 Task: Develop a Python program to check if a string contains only uppercase letters.
Action: Mouse pressed left at (625, 381)
Screenshot: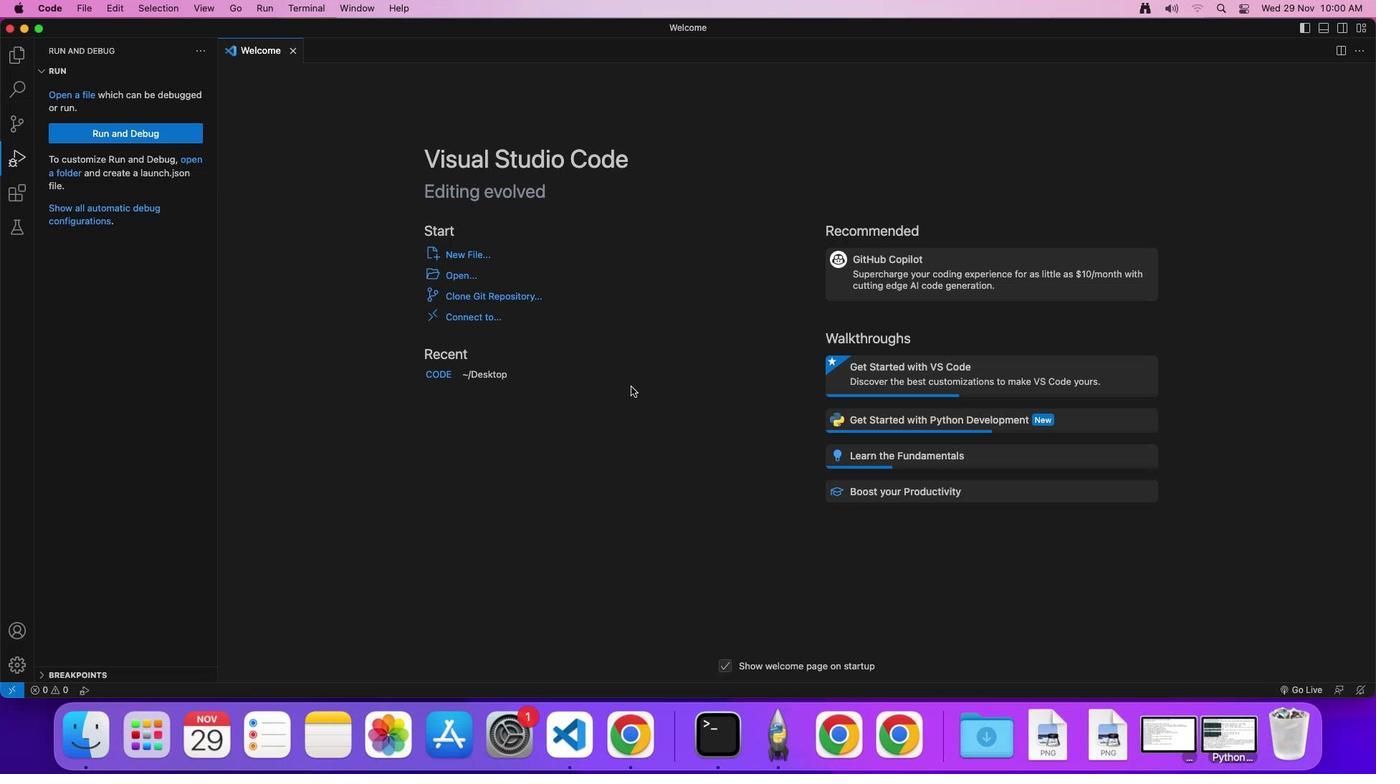 
Action: Mouse moved to (456, 248)
Screenshot: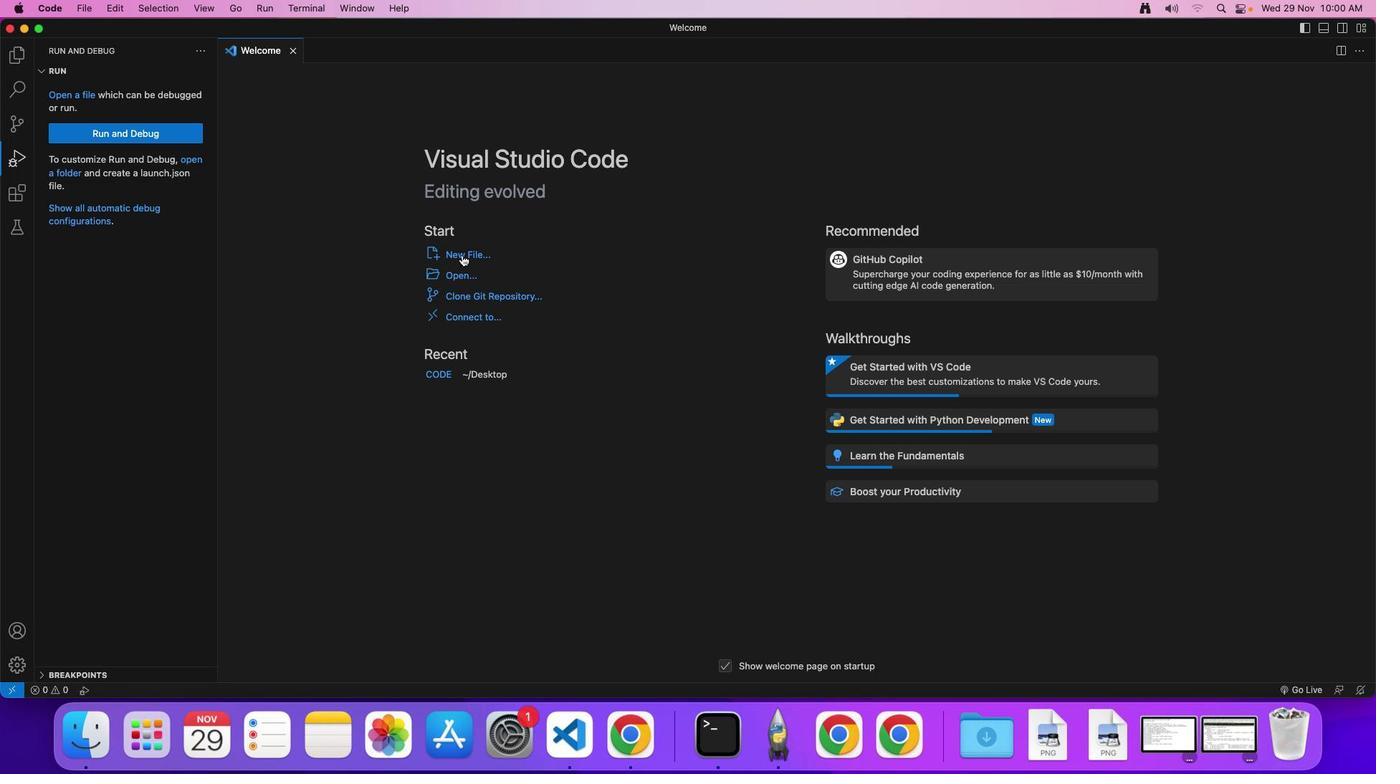 
Action: Mouse pressed left at (456, 248)
Screenshot: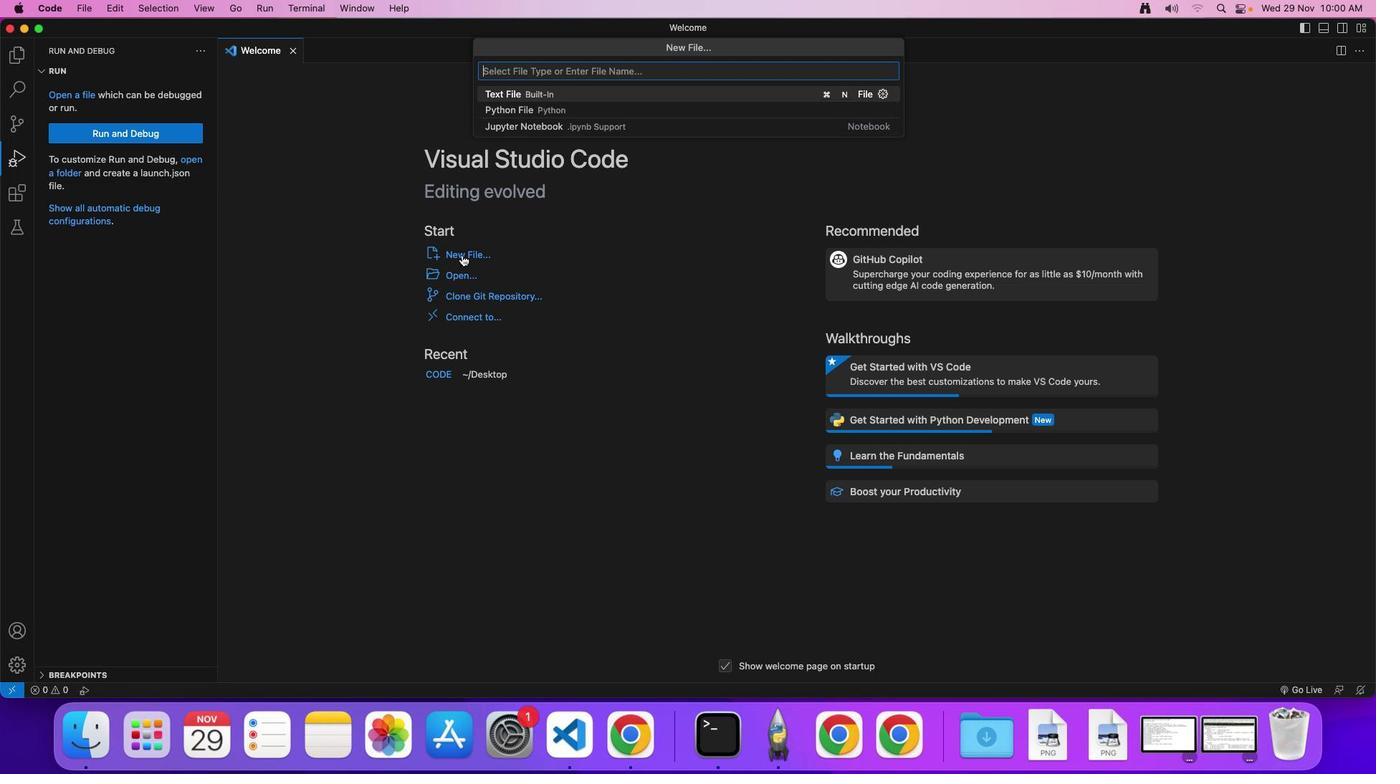 
Action: Mouse moved to (637, 220)
Screenshot: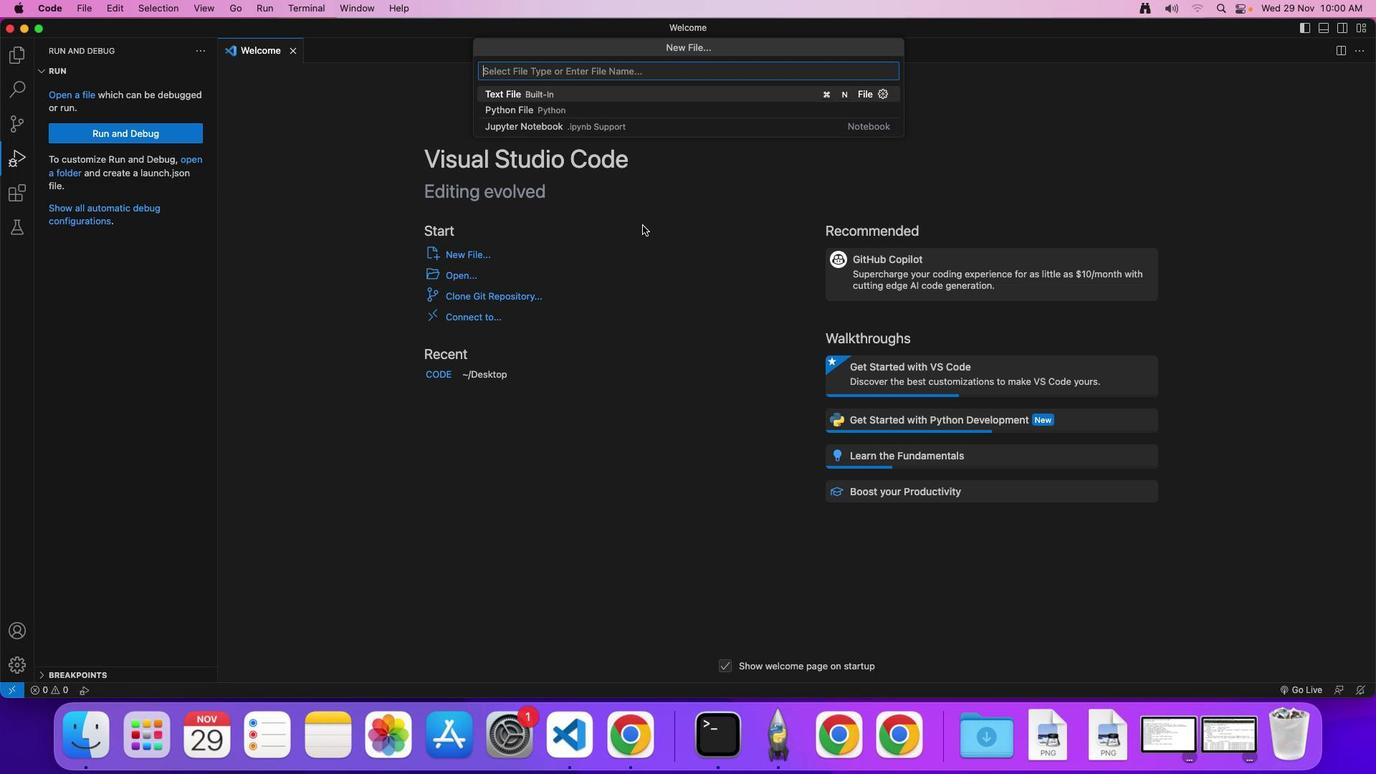 
Action: Key pressed Key.caps_lock'u''p''p''e''r''s'Key.backspace'c''a''s''e''.''p''y'Key.enter
Screenshot: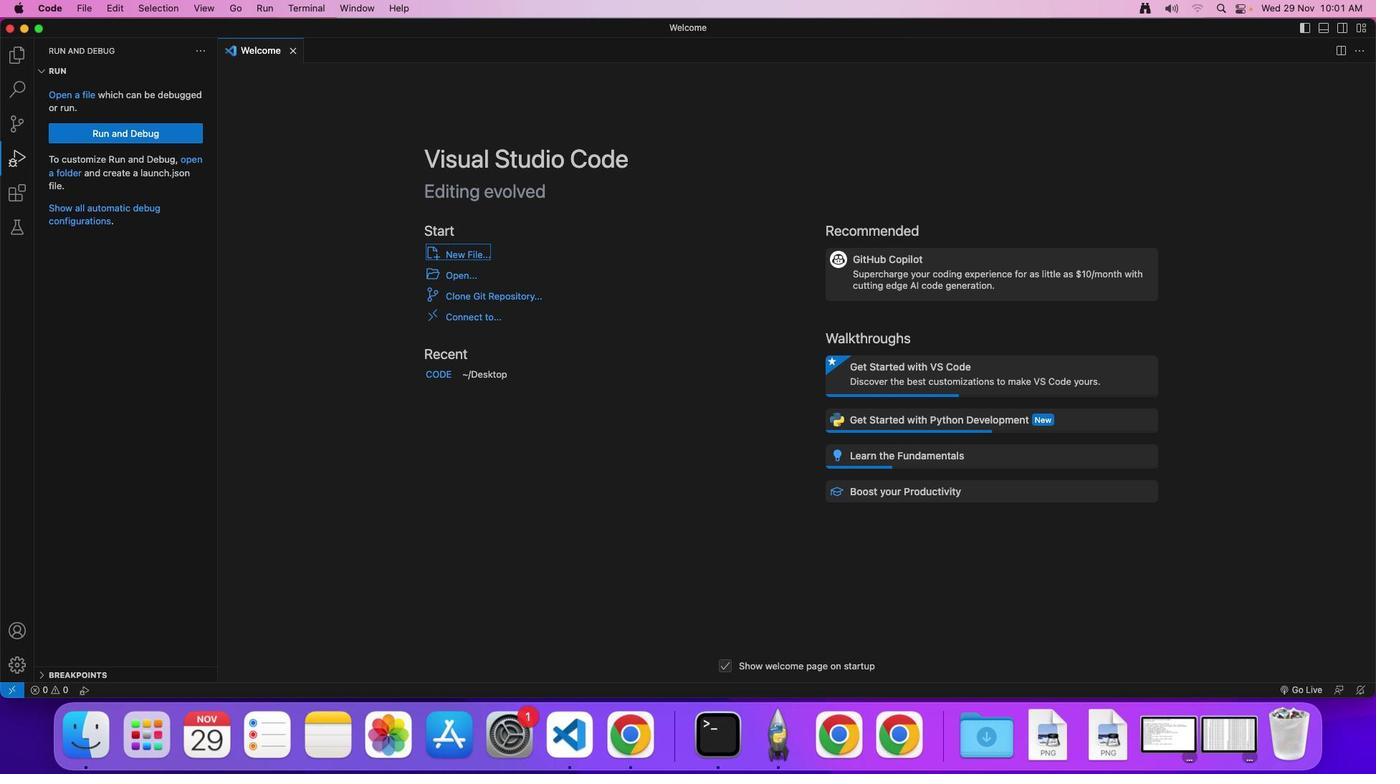 
Action: Mouse moved to (759, 394)
Screenshot: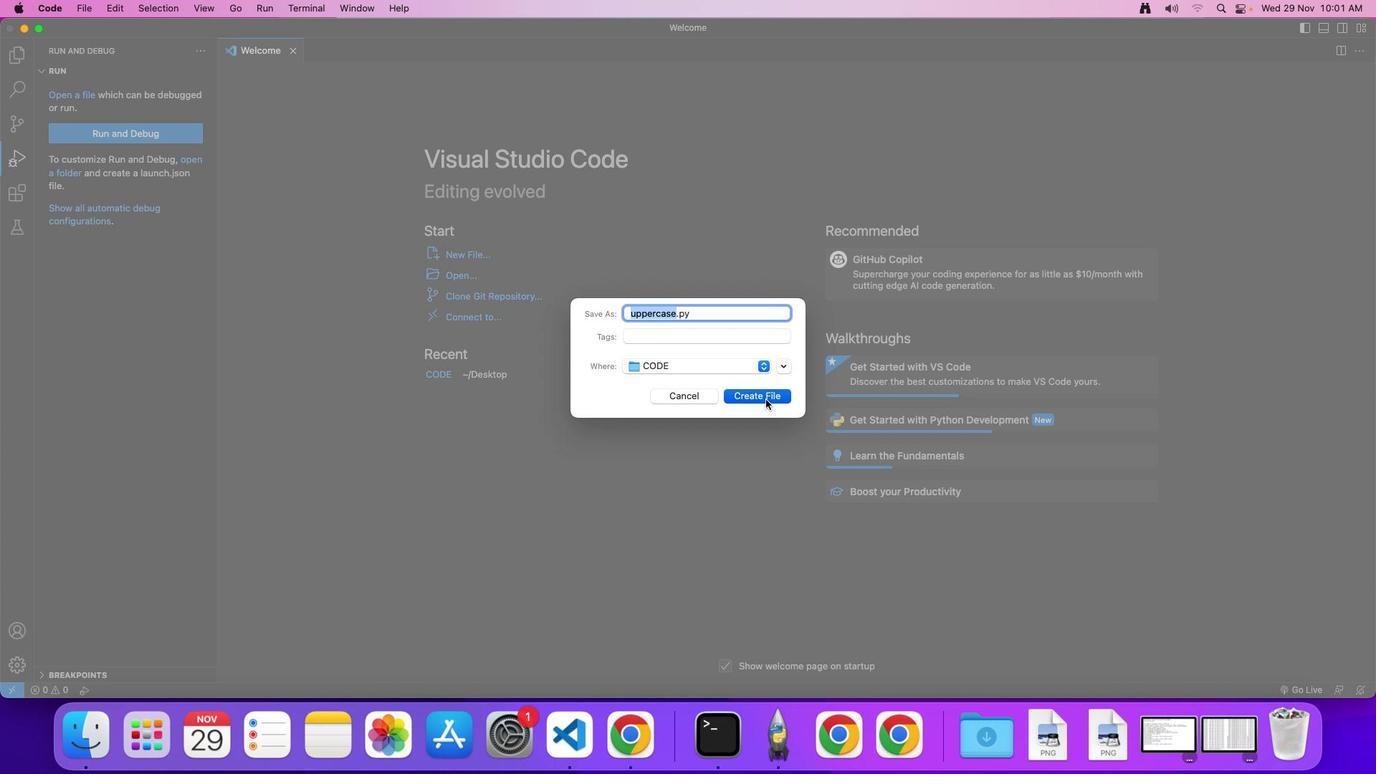 
Action: Mouse pressed left at (759, 394)
Screenshot: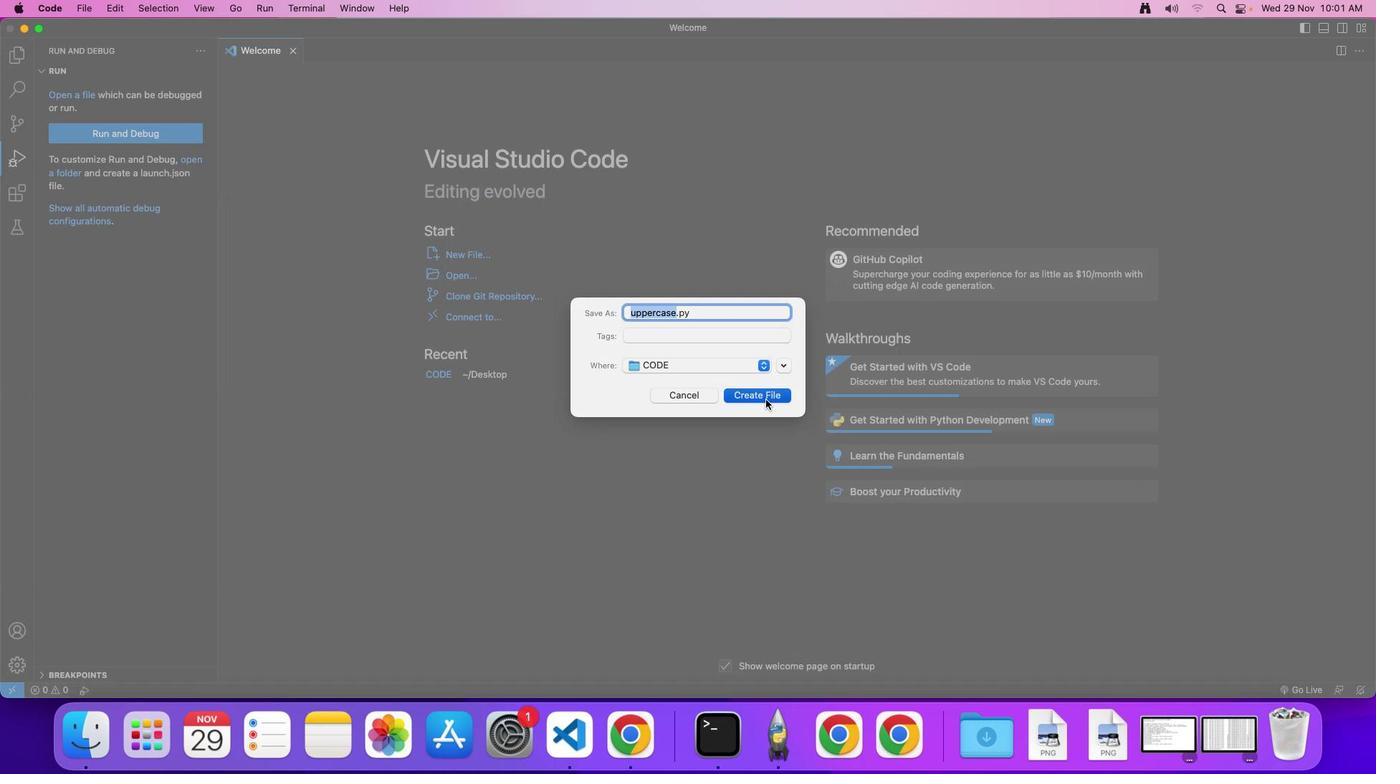 
Action: Mouse moved to (422, 266)
Screenshot: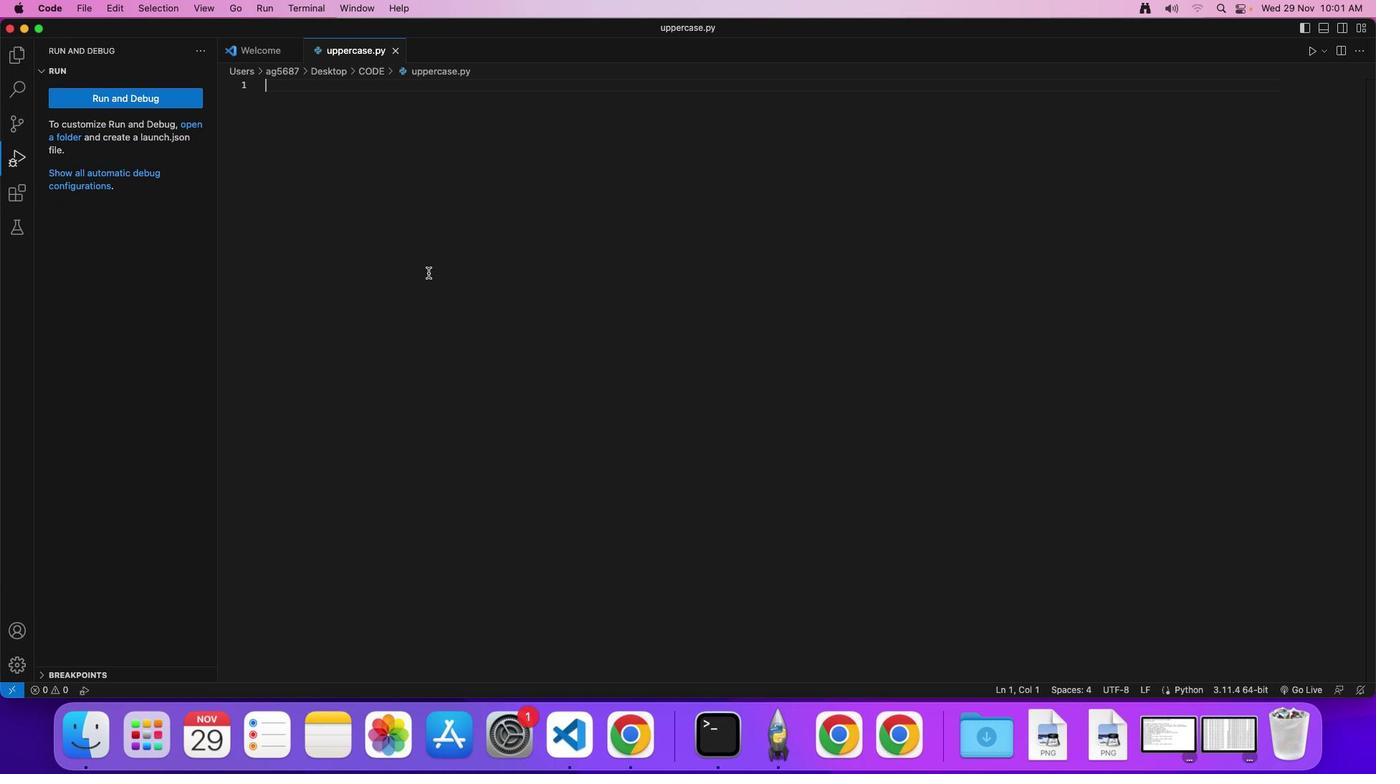 
Action: Mouse pressed left at (422, 266)
Screenshot: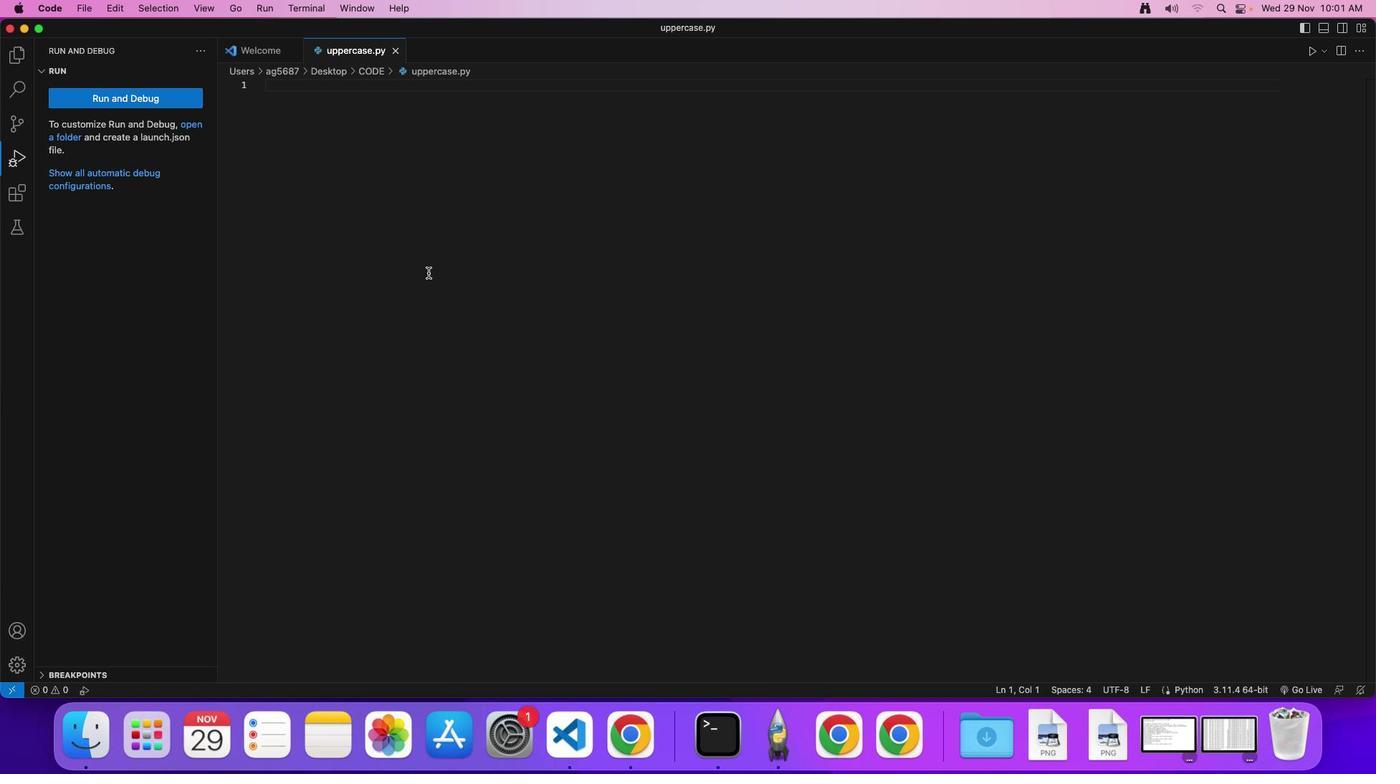 
Action: Mouse moved to (430, 264)
Screenshot: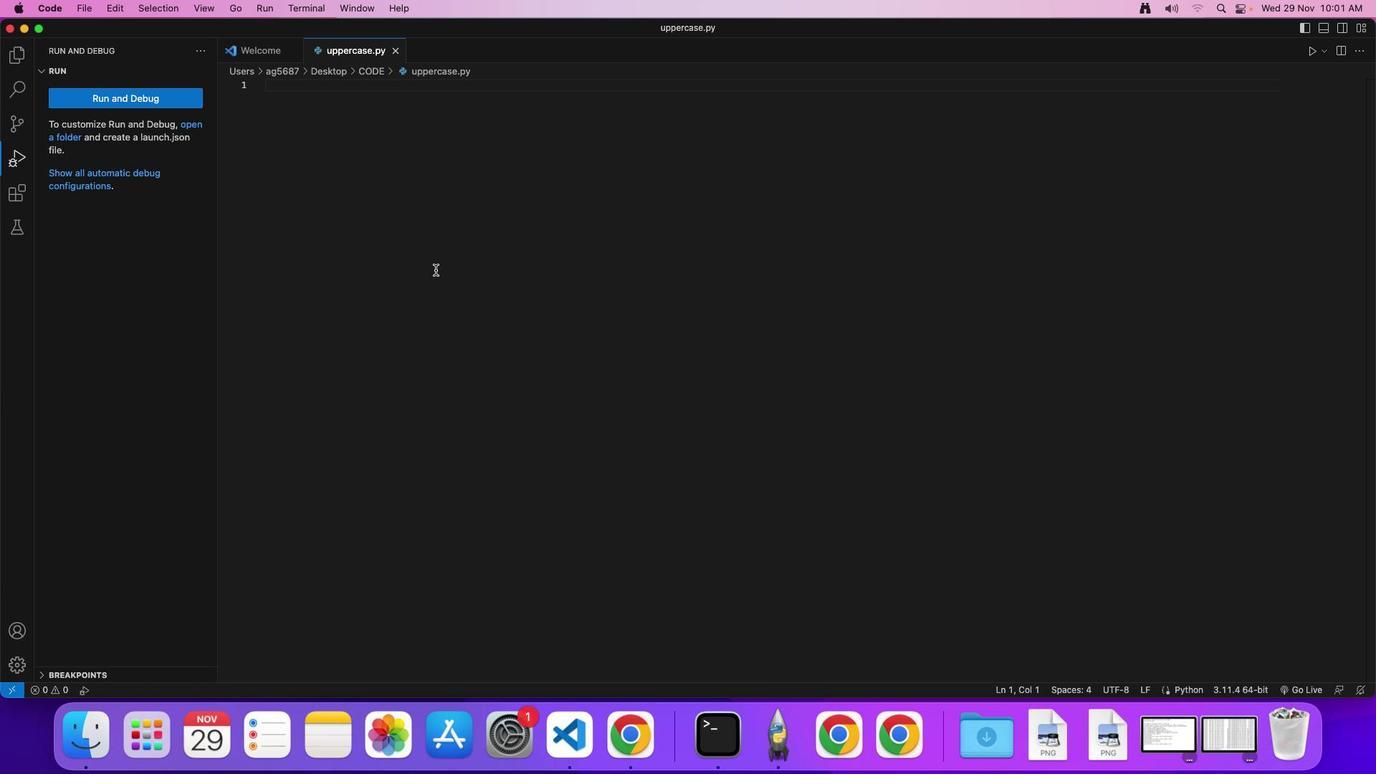 
Action: Key pressed 'd''e''f'Key.space'i''s'Key.shift_r'_''u''p''p''e''r''c''a''s''e'Key.shift_r'_''s''t''r''i''n''g'Key.shift_r'(''i''n''p''u''t'Key.shift_r'_''s''t''r''i''n''g'Key.rightKey.shift_r':'Key.enter'r''e''t''u''r''n'Key.space'i''n''p''u''t'Key.shift_r'_''s''t''r''i''n''g''.''i''s''u''p''p''e''r'Key.shift_r'('Key.rightKey.enter'u''s''e''r'Key.shift_rKey.shift_r'_''i''n''p''u''t'Key.space'='Key.space'i''n''p''u''t'Key.shift_r'('Key.shift_r'"'Key.shift'E''n''t''e''r'Key.space'a'Key.space's''t''r''i''n''g'Key.shift_r':'Key.spaceKey.rightKey.rightKey.enter'i''f'Key.space'i''s'Key.shift_r'_''u''p''p''e''r''c''a''s''e'Key.shift_r'_''s''t''r''i''n''g'Key.shift_r'(''u''s''e''r'Key.shift_r'_''i''n''p''u''t'Key.rightKey.shift_r':'Key.enter'p''r''i''n''t'Key.shift_r'('Key.shift_r'"'Key.shift'T''h''e'Key.space's''t''r''i''n''g'Key.space'c''o''n''t''a''i''n''s'Key.space'o''n''l''y'Key.space'u''p''p''e''r''c''a''s''e'Key.space'l''e''t''t''e''r''s''.'Key.rightKey.rightKey.enterKey.leftKey.leftKey.leftKey.left'e''l''s''e'Key.shift_r':'Key.enter'p''r''i''n''t'Key.shift_r'('Key.shift_r'"'Key.shift'T''h''e'Key.space's''t''r''i''n''g'Key.space'd''o''s'Key.backspace'e''s'Key.space'n''o''t'Key.space'c''o''n''t''a''i''n'Key.space'o''n''l''y'Key.space'u''p''p''e''r''c''a''s''e'Key.space'l''e''t''t''e''r''s''.'Key.cmd's'
Screenshot: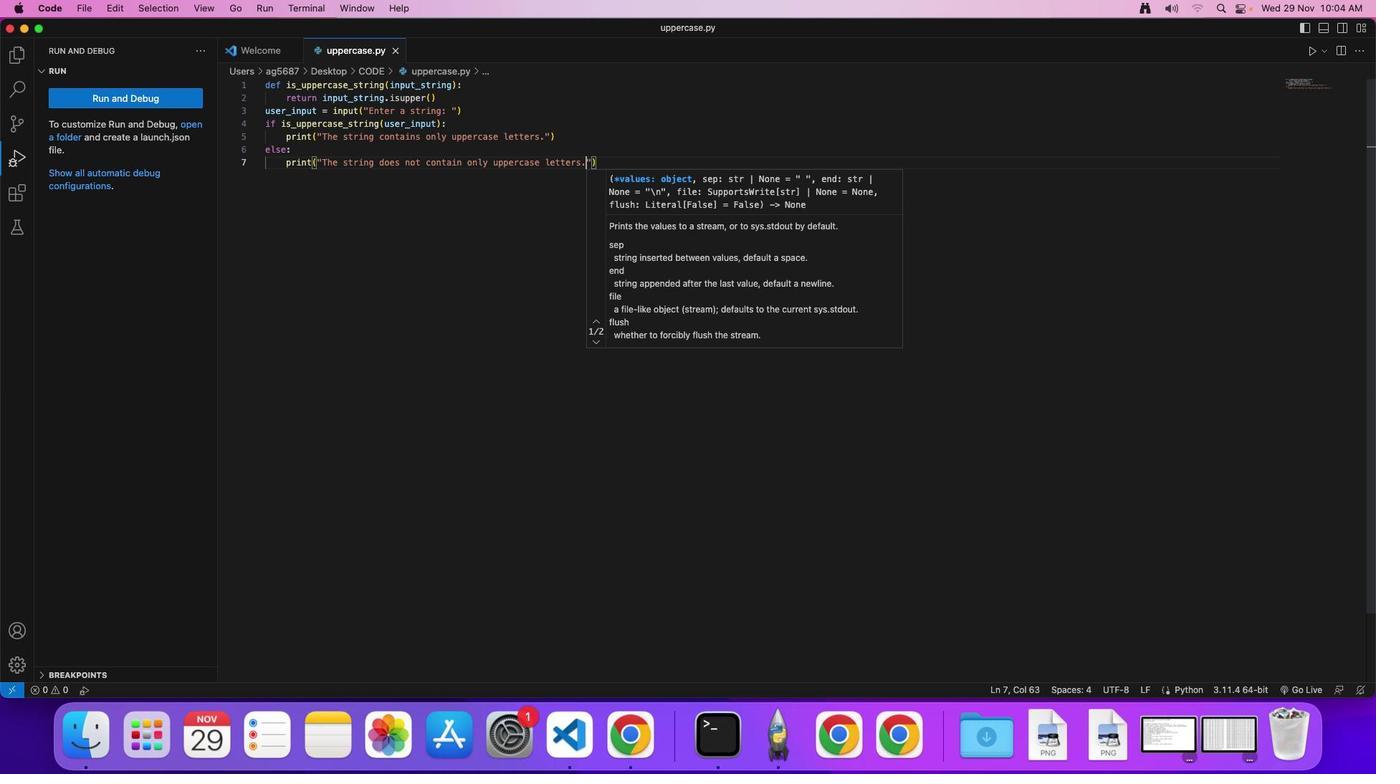 
Action: Mouse moved to (412, 273)
Screenshot: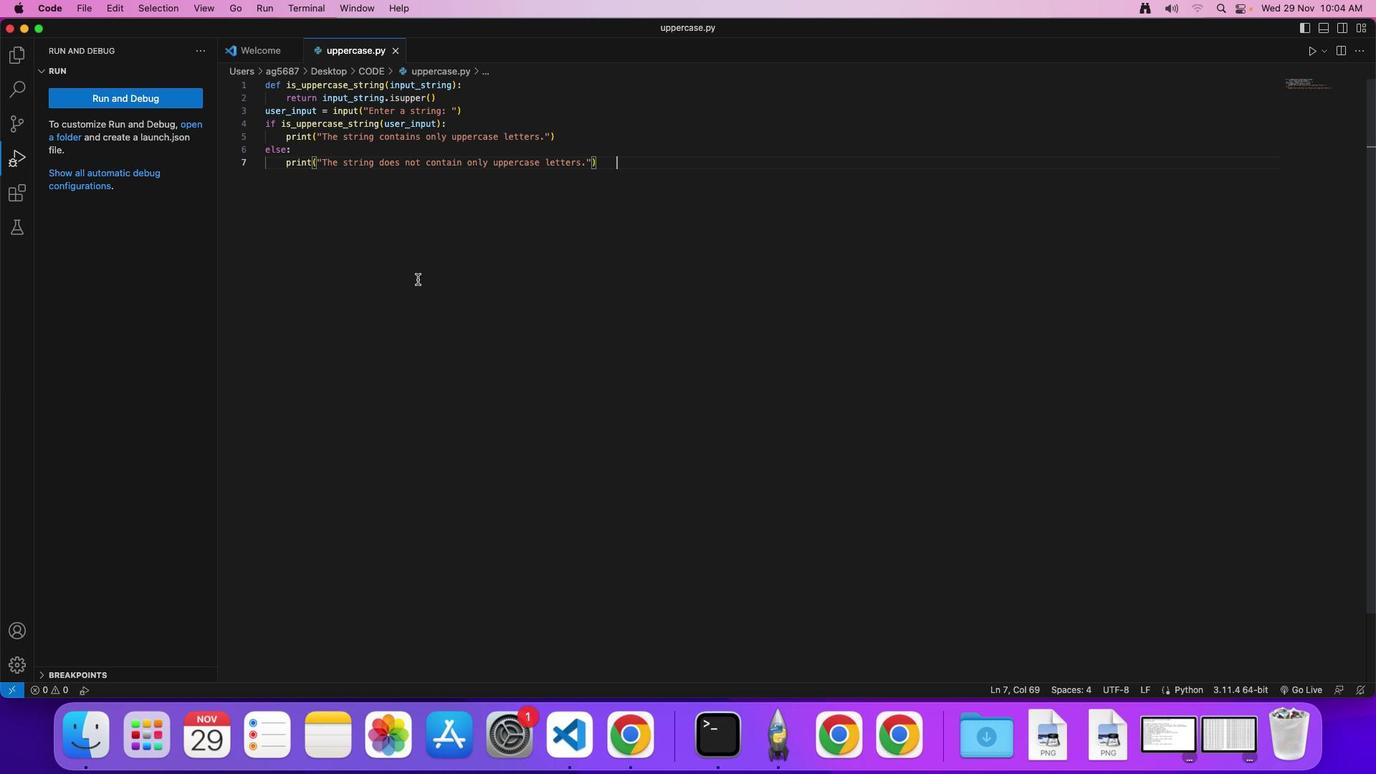 
Action: Mouse pressed left at (412, 273)
Screenshot: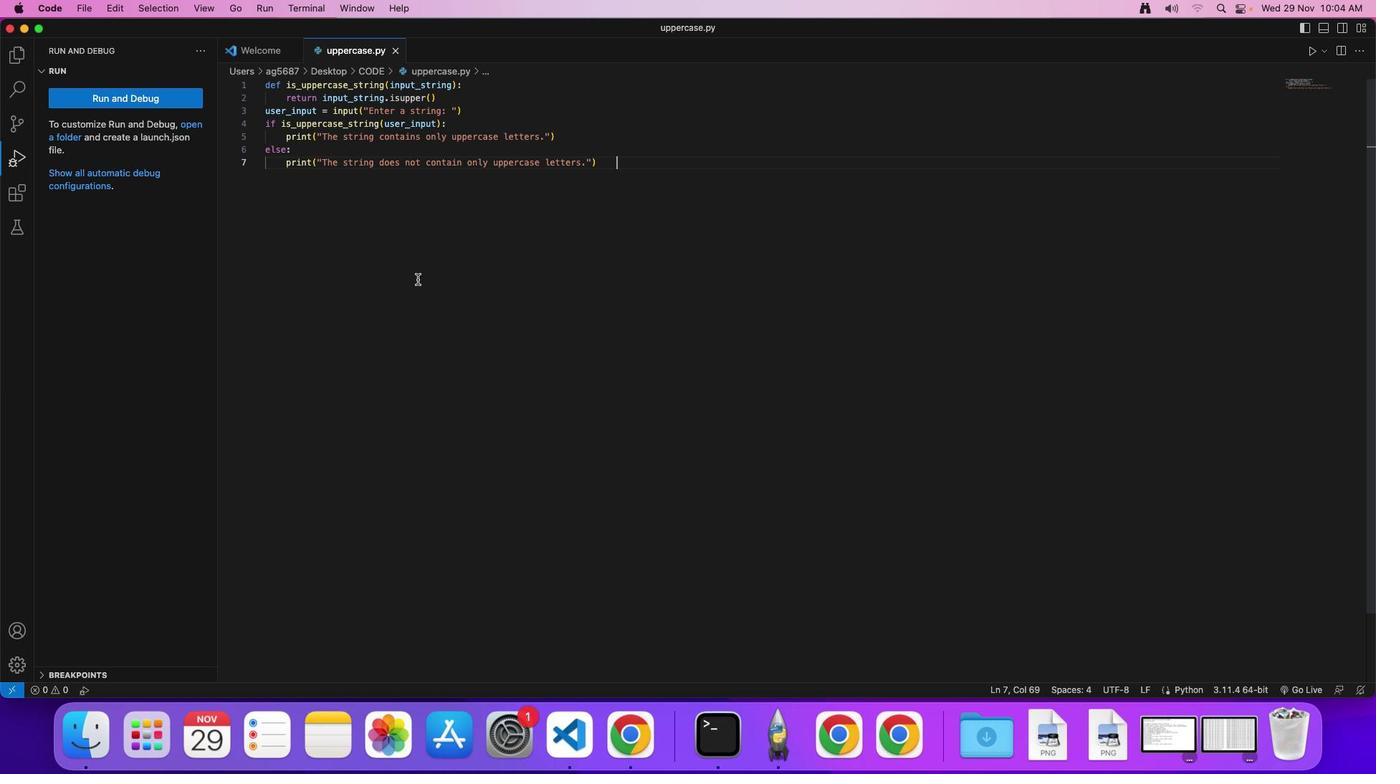 
Action: Mouse moved to (264, 7)
Screenshot: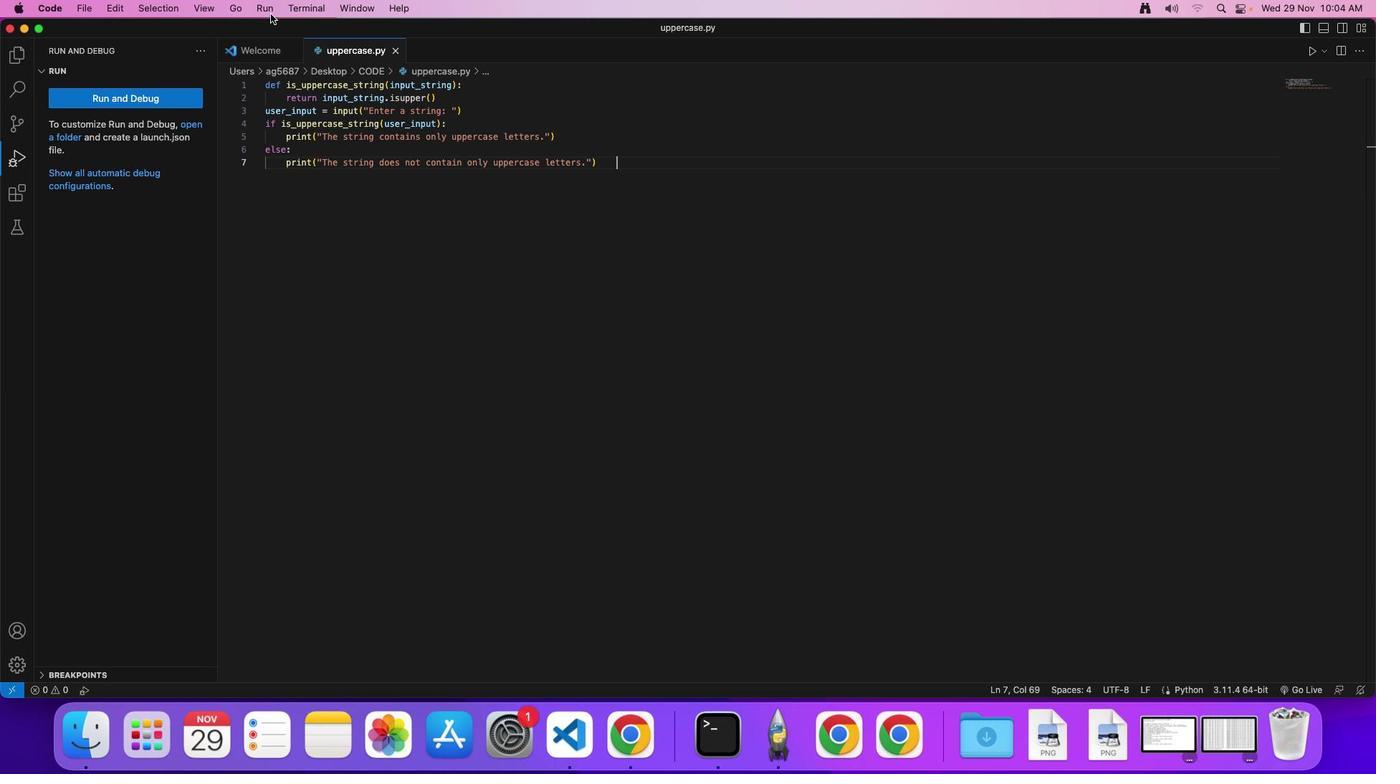 
Action: Mouse pressed left at (264, 7)
Screenshot: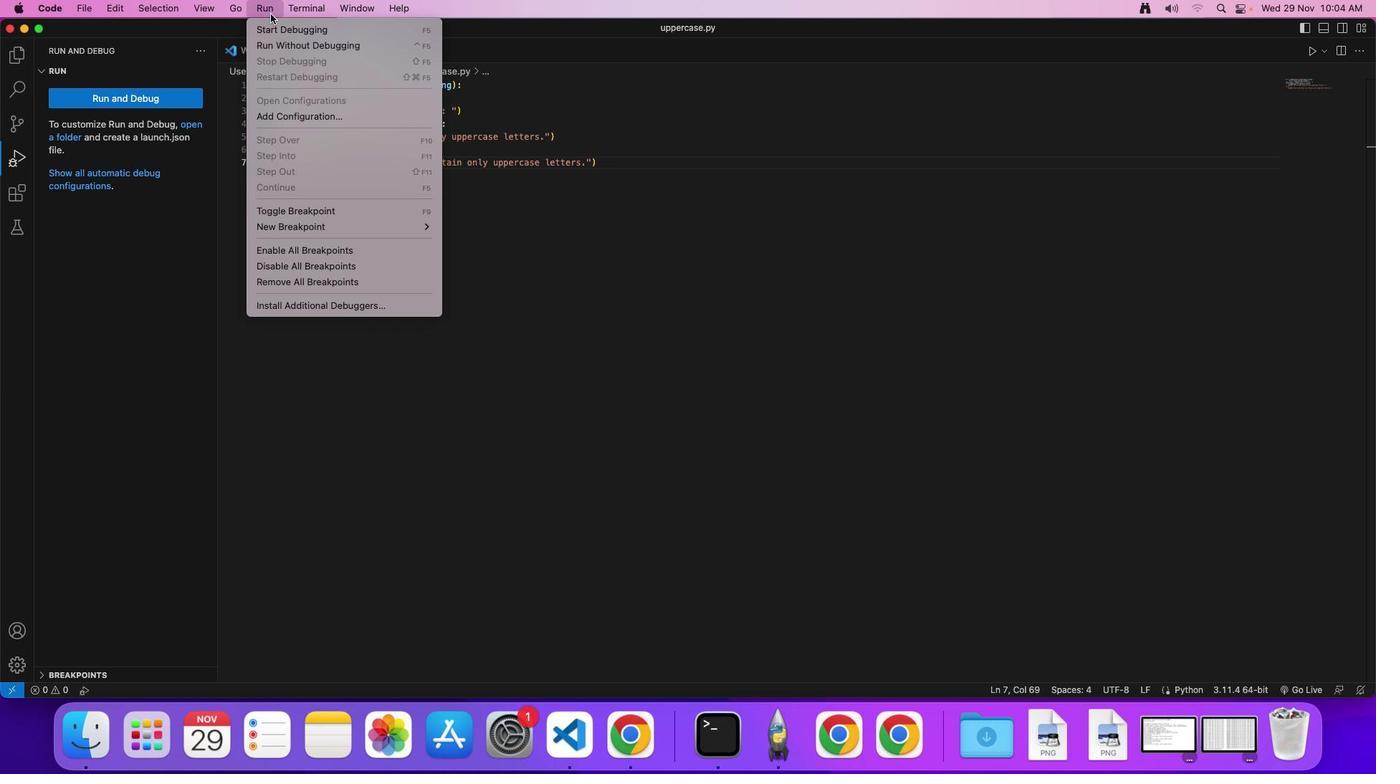 
Action: Mouse moved to (273, 40)
Screenshot: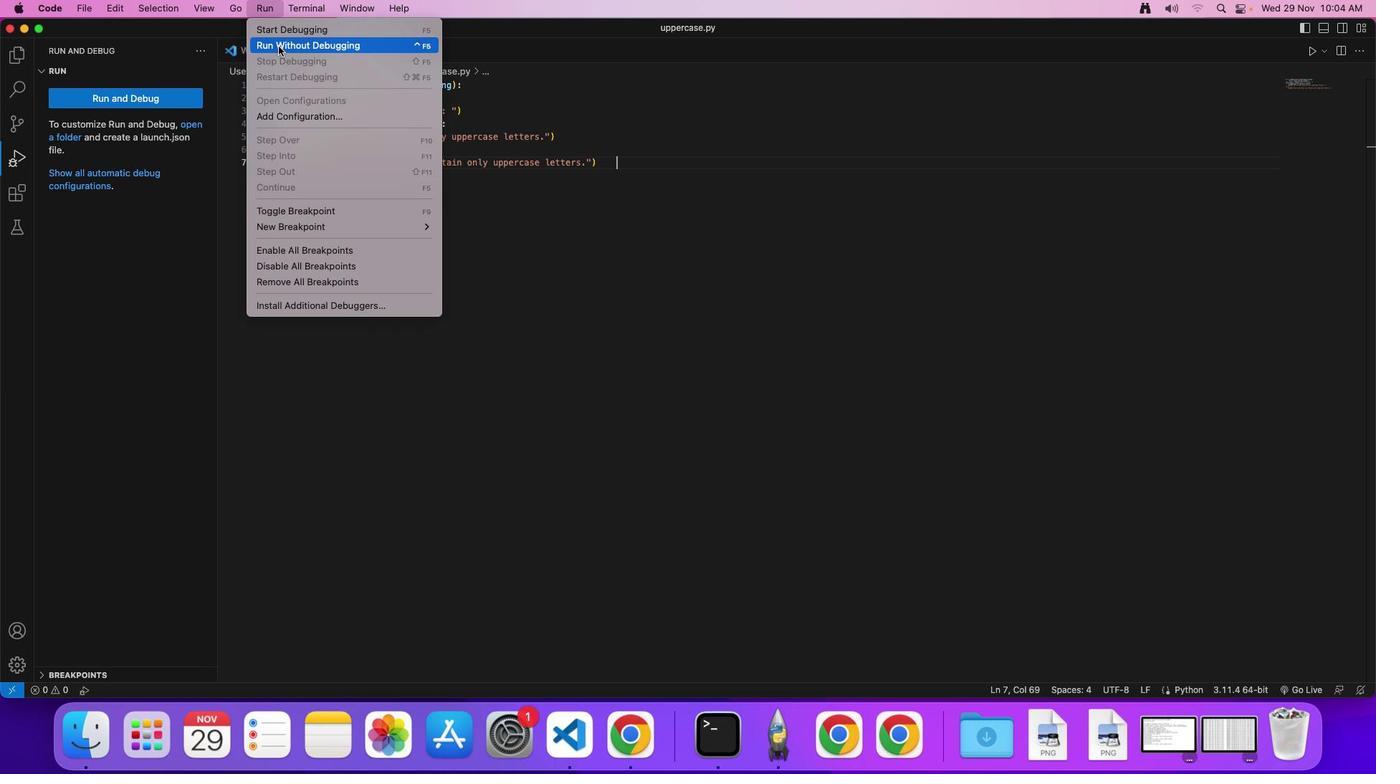 
Action: Mouse pressed left at (273, 40)
Screenshot: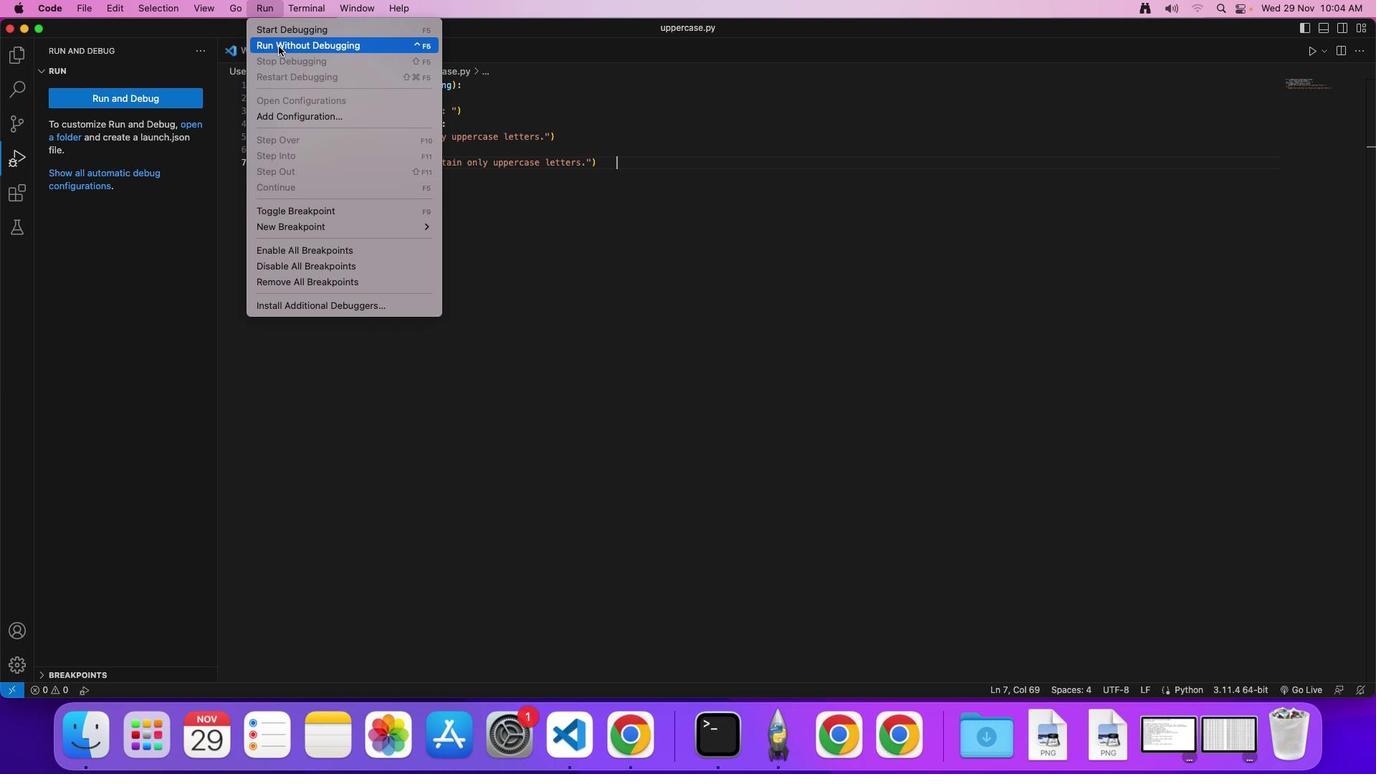 
Action: Mouse moved to (354, 650)
Screenshot: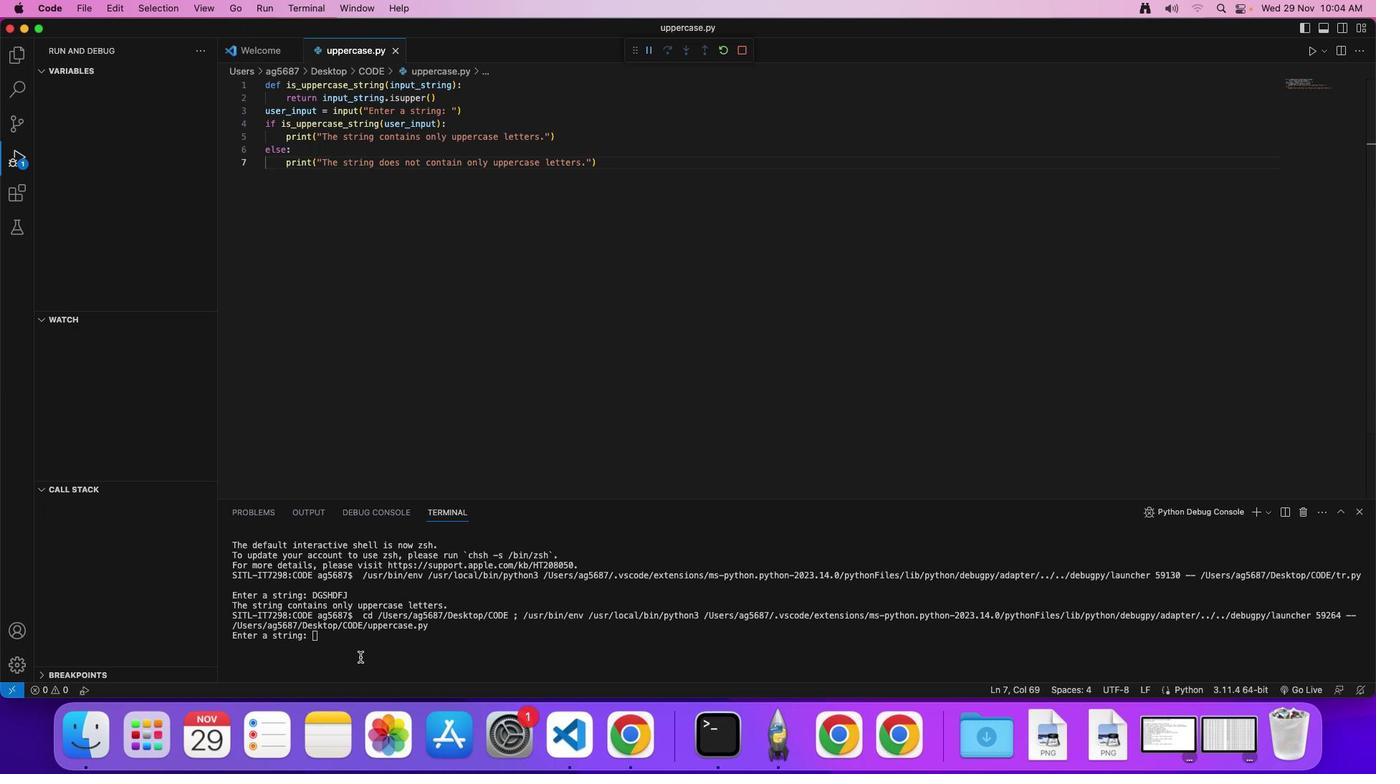 
Action: Mouse pressed left at (354, 650)
Screenshot: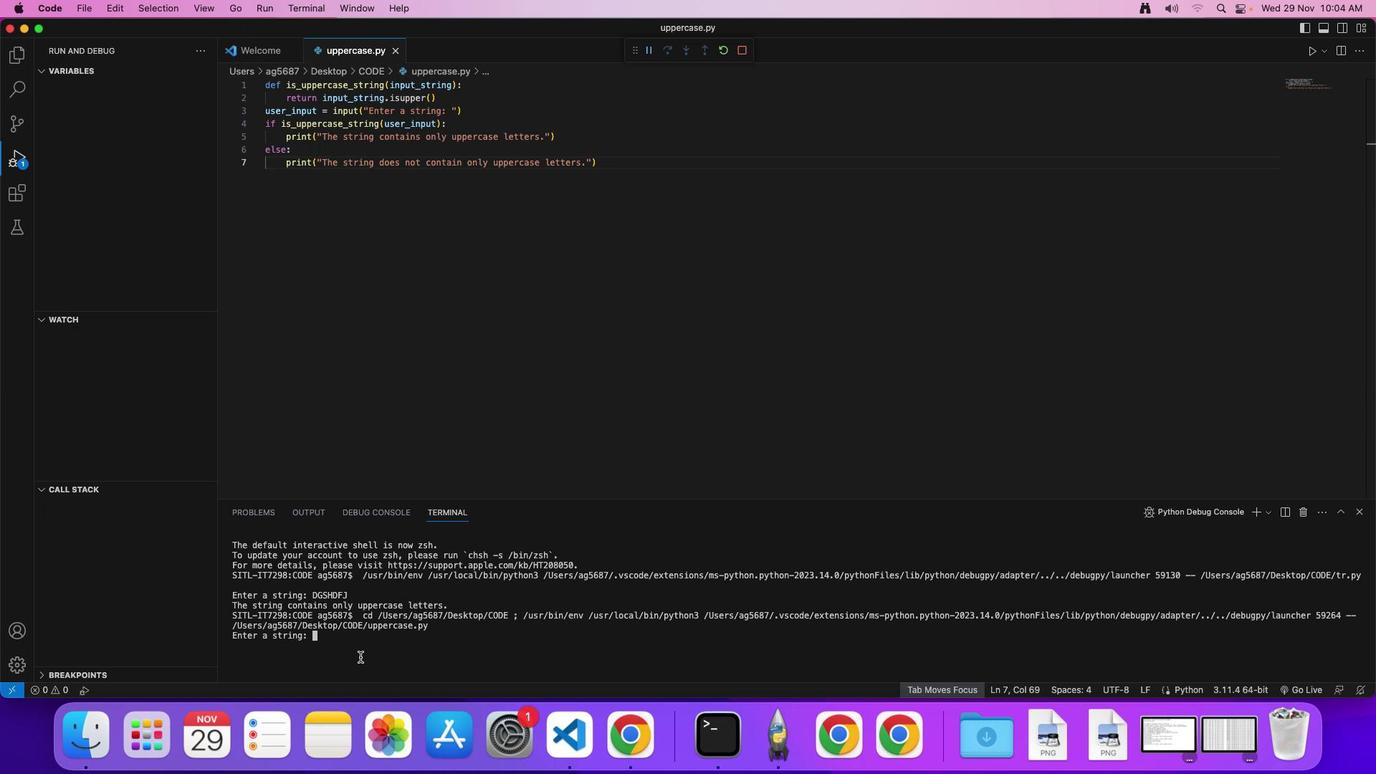
Action: Mouse moved to (512, 214)
Screenshot: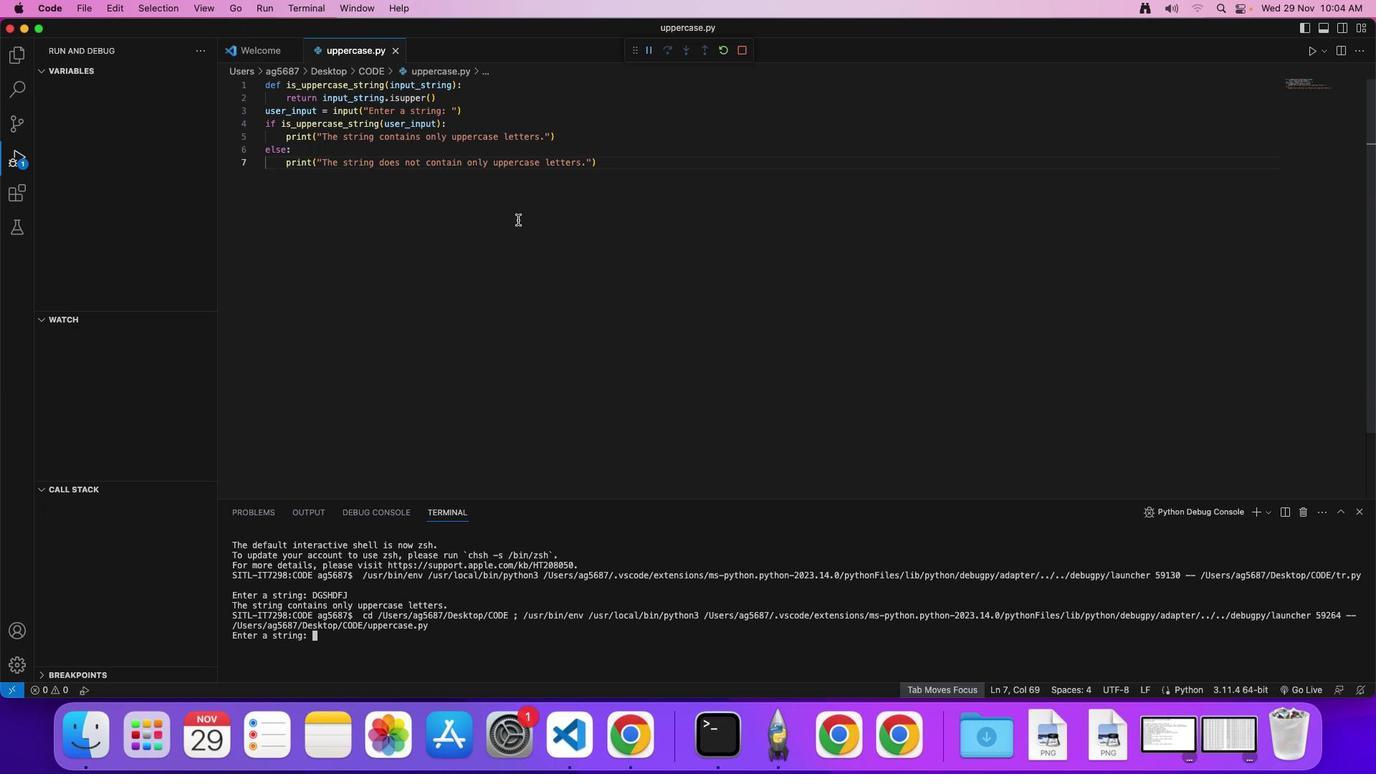 
Action: Key pressed 't''h''i''s'Key.space'i''s'Key.space'g'Key.backspace'm''e''s''s''a''g''e'Key.enter
Screenshot: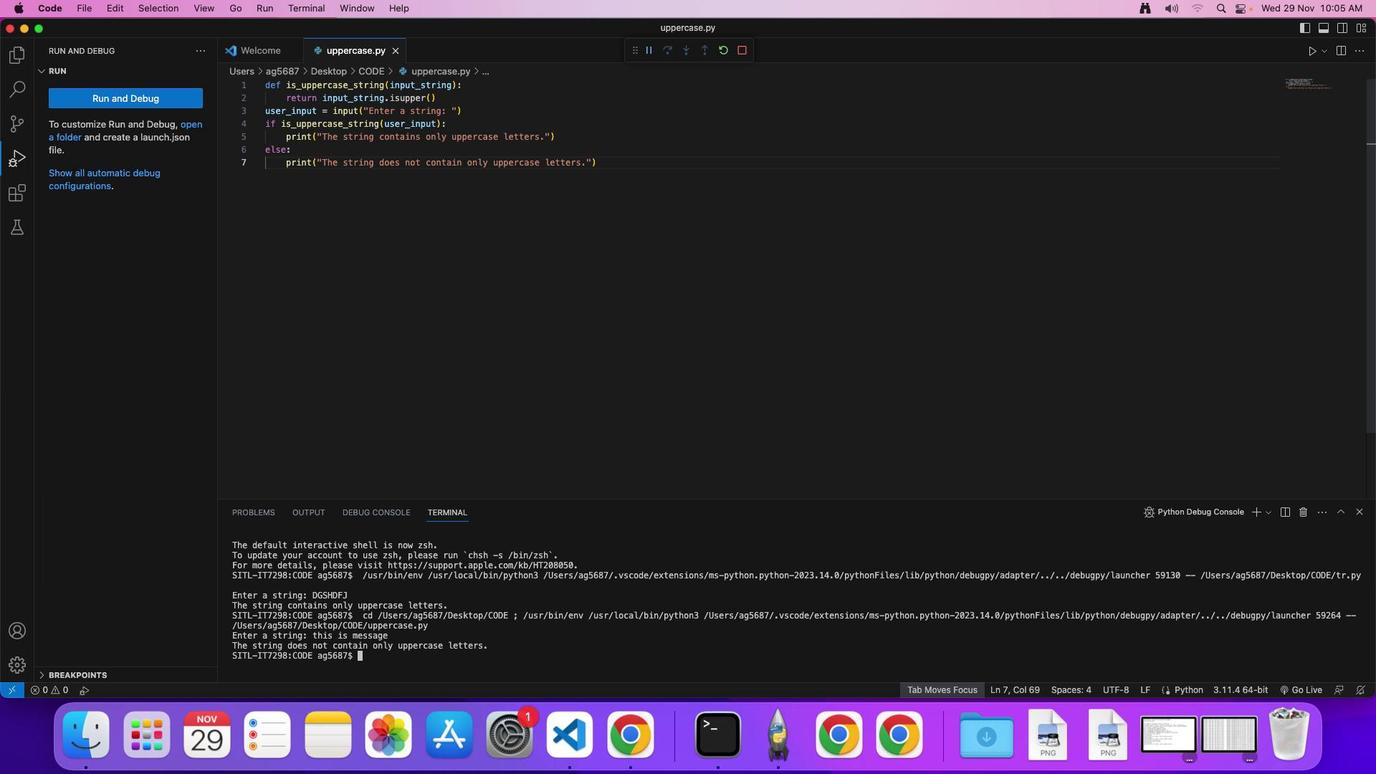 
Action: Mouse moved to (484, 330)
Screenshot: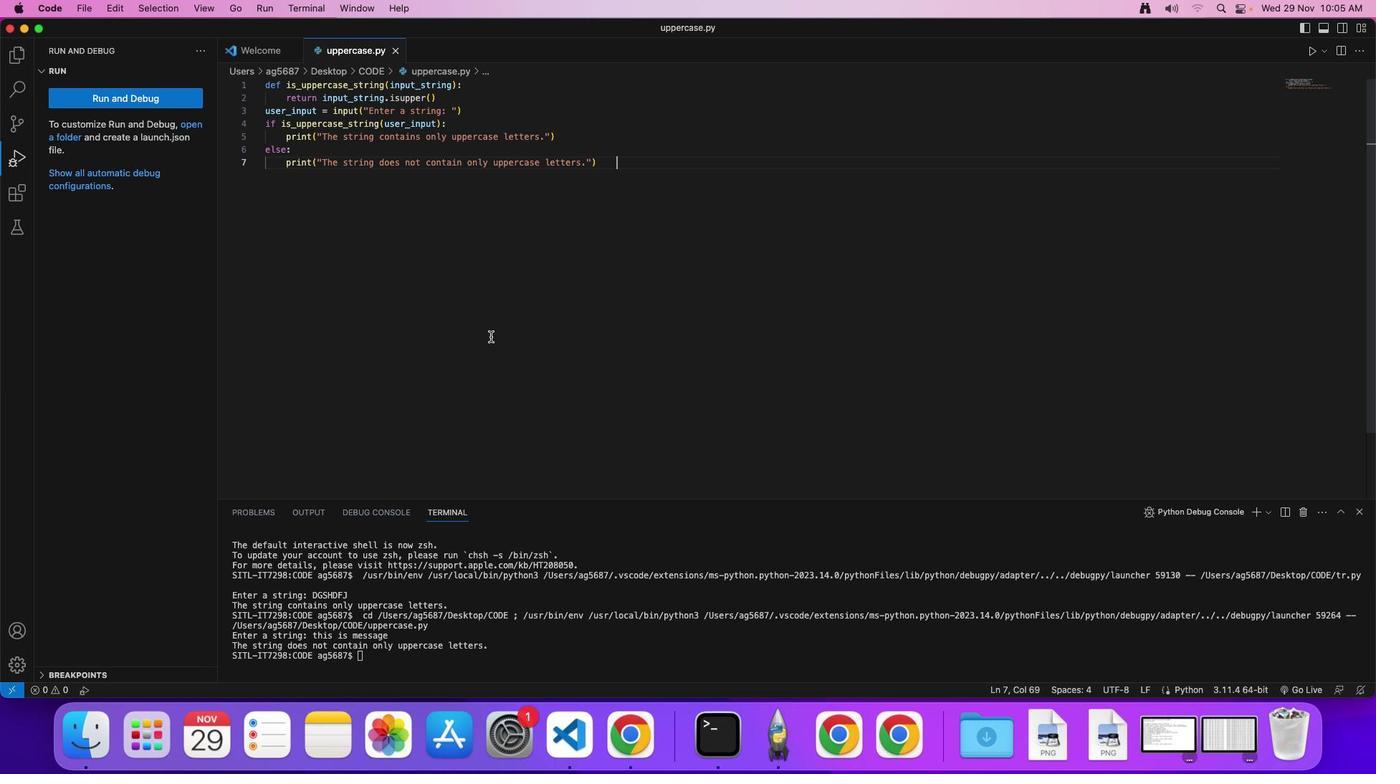 
Action: Mouse pressed left at (484, 330)
Screenshot: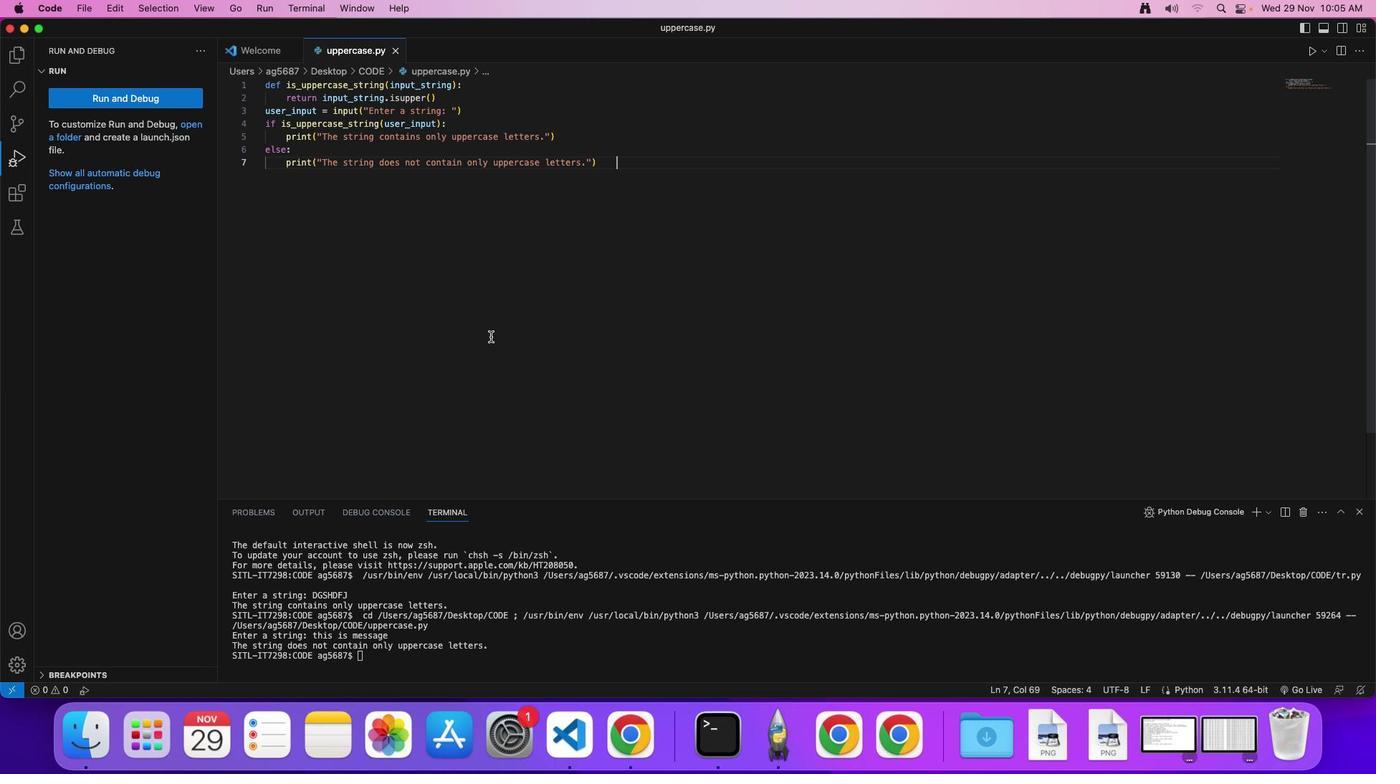 
Action: Mouse moved to (1295, 502)
Screenshot: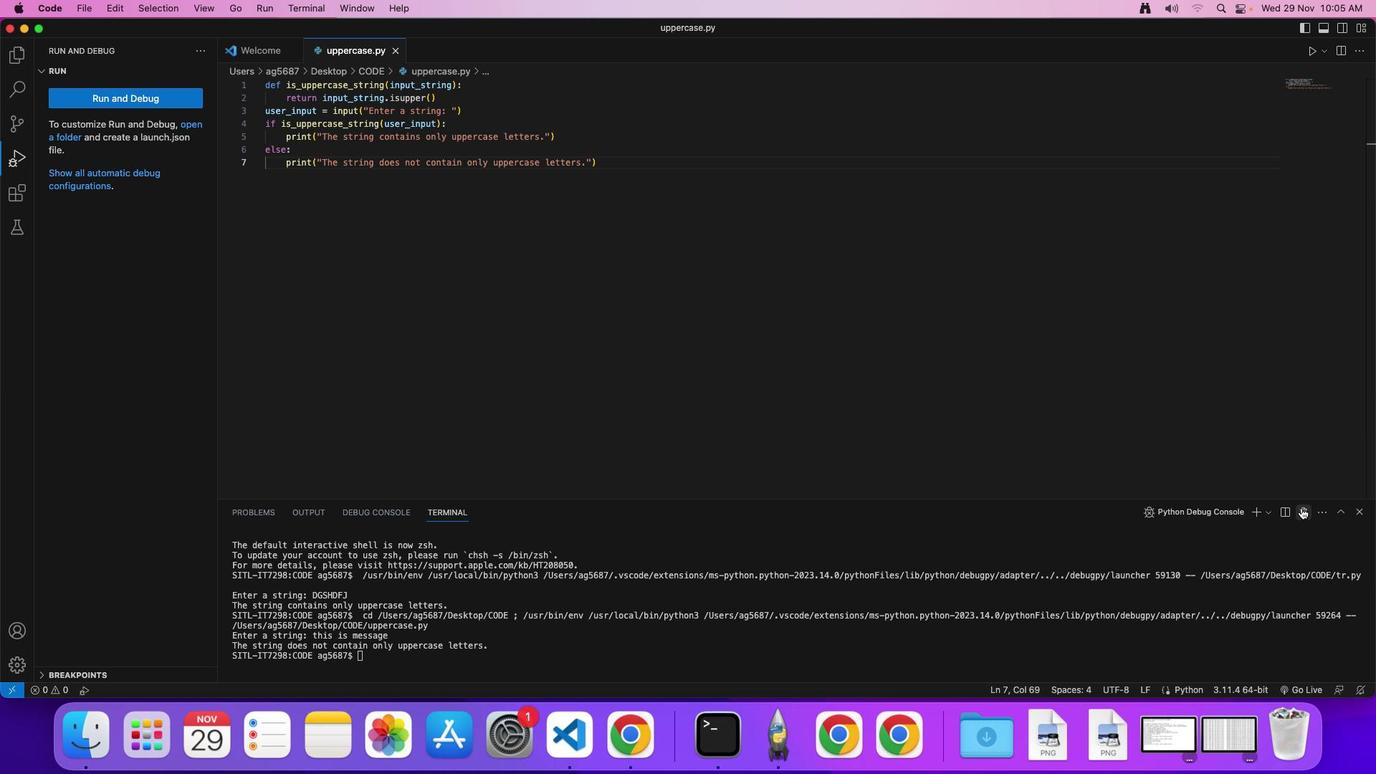 
Action: Mouse pressed left at (1295, 502)
Screenshot: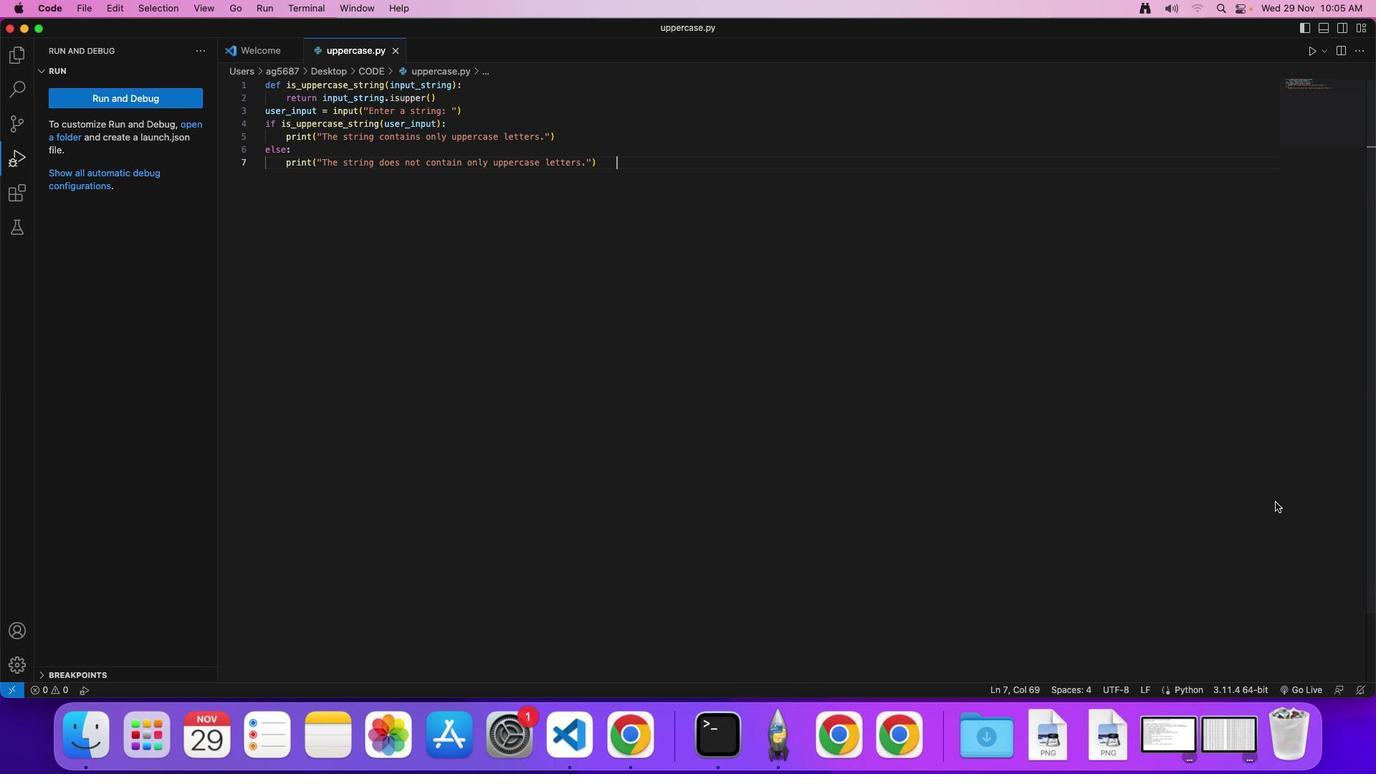 
Action: Mouse moved to (469, 287)
Screenshot: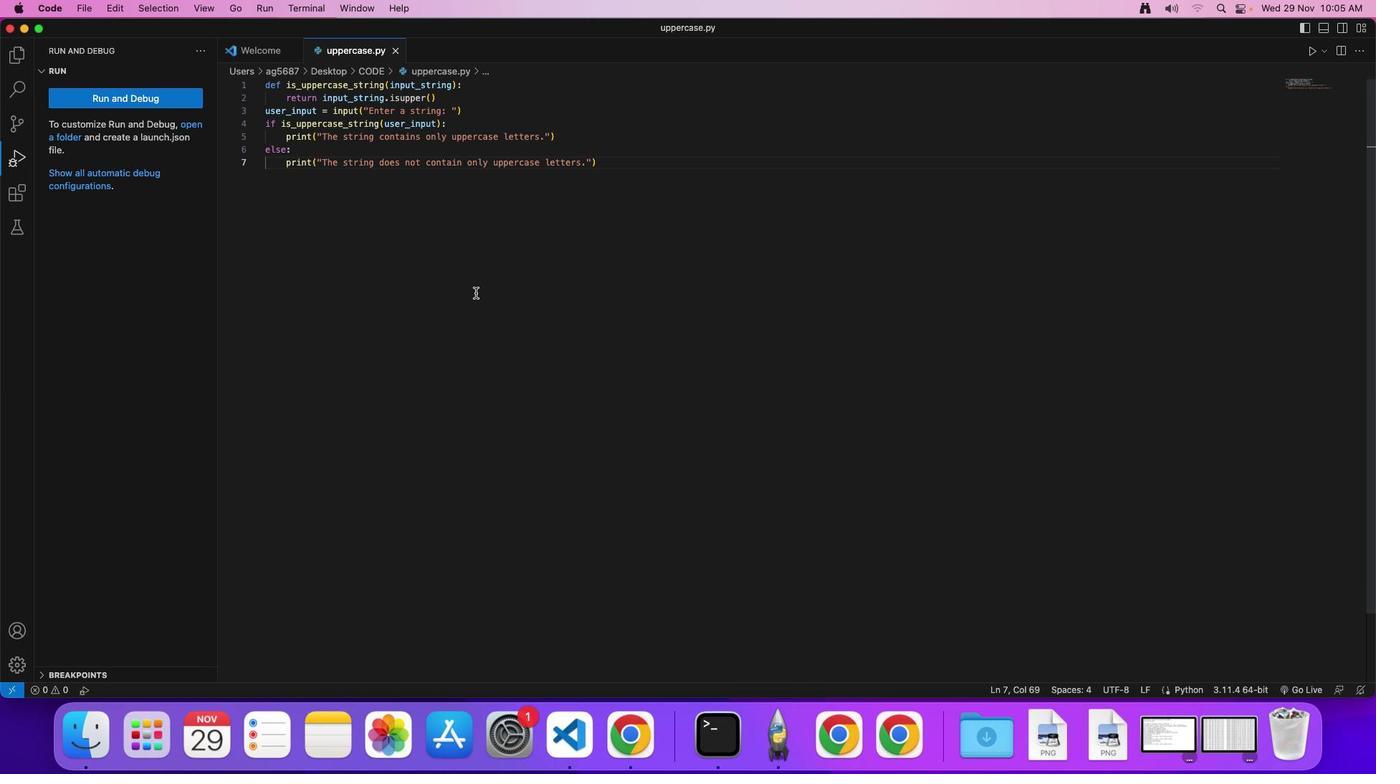 
Action: Mouse pressed left at (469, 287)
Screenshot: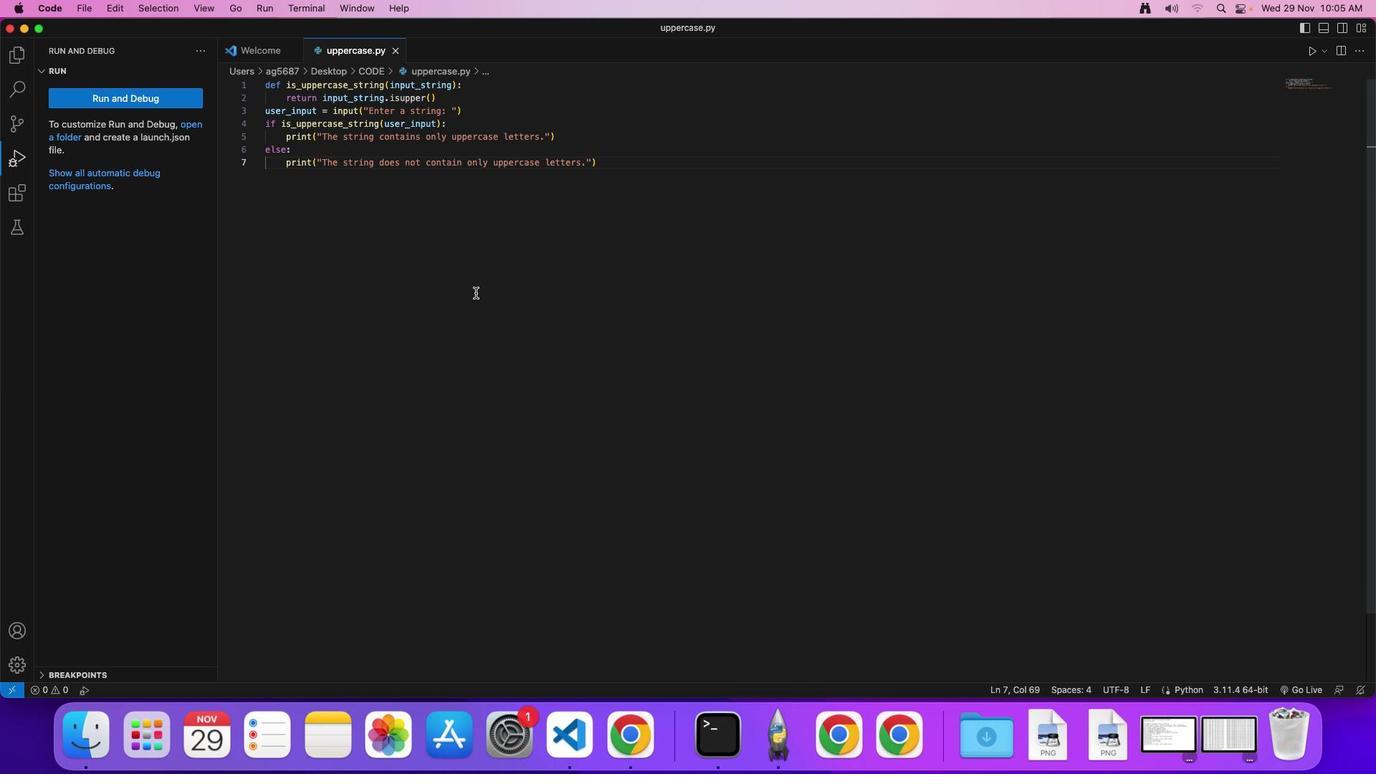 
Action: Mouse moved to (266, 3)
Screenshot: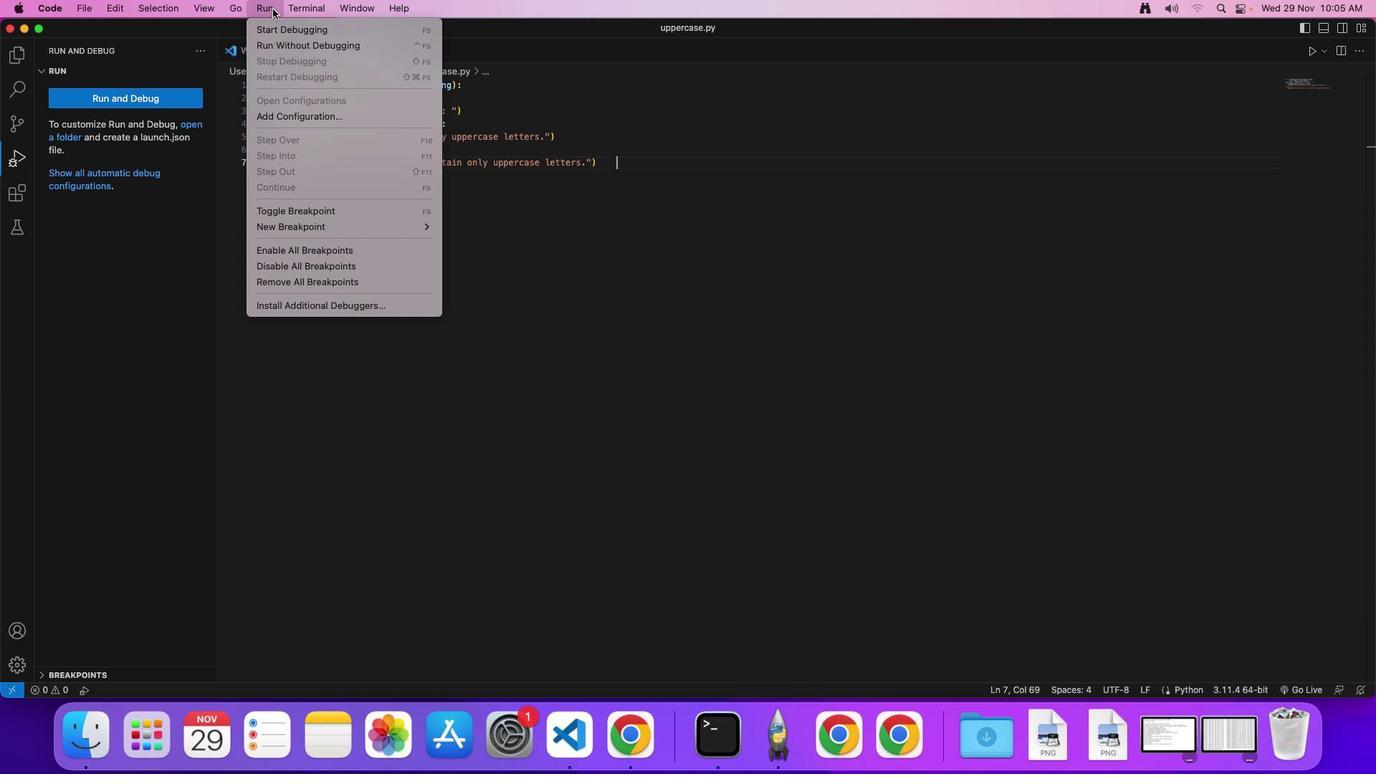 
Action: Mouse pressed left at (266, 3)
Screenshot: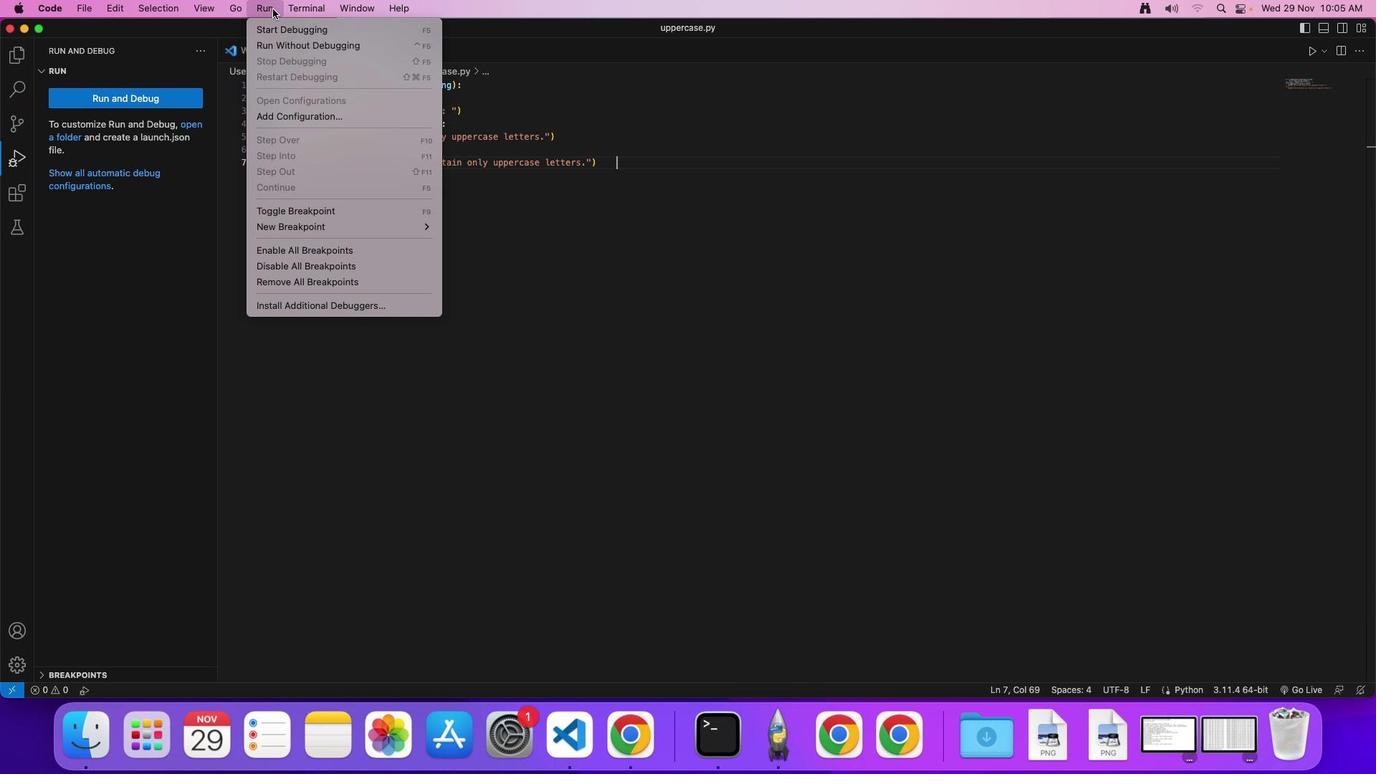 
Action: Mouse moved to (276, 39)
Screenshot: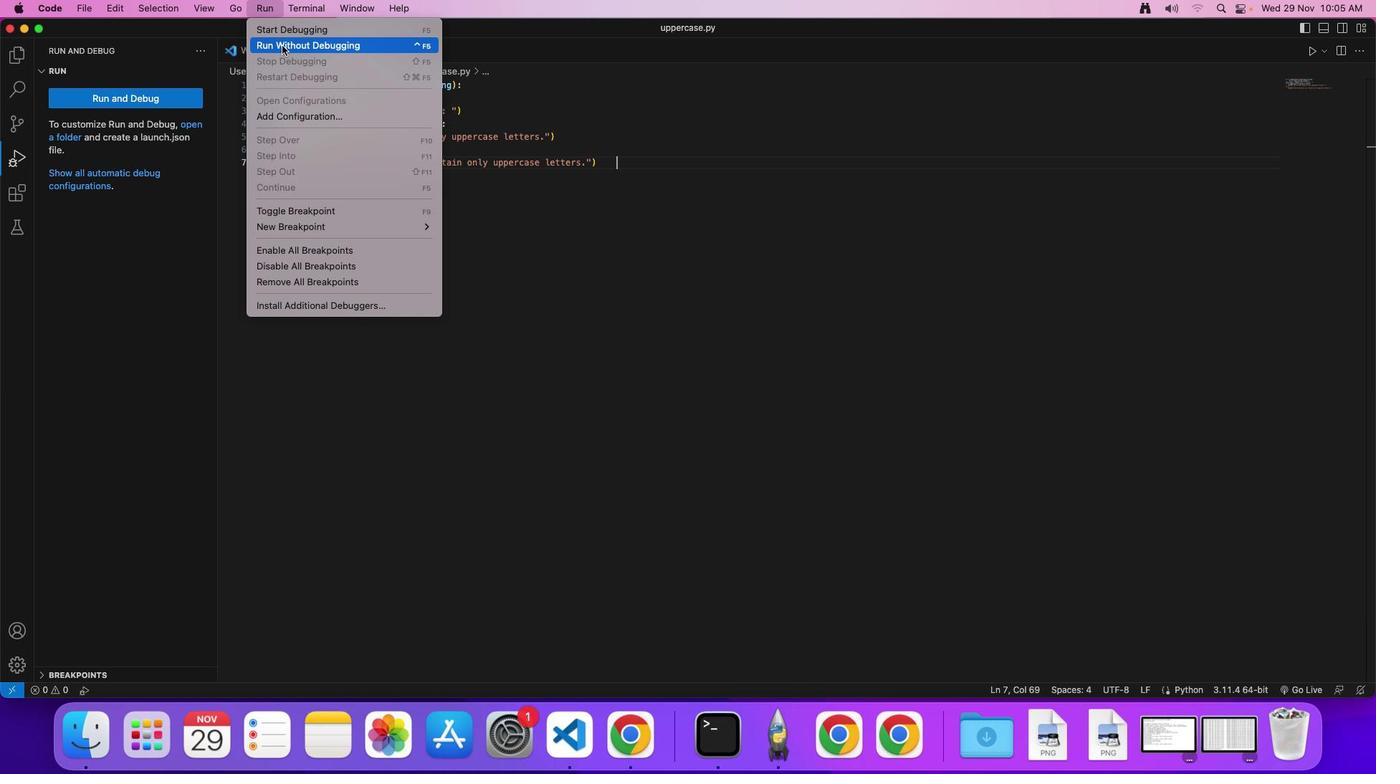 
Action: Mouse pressed left at (276, 39)
Screenshot: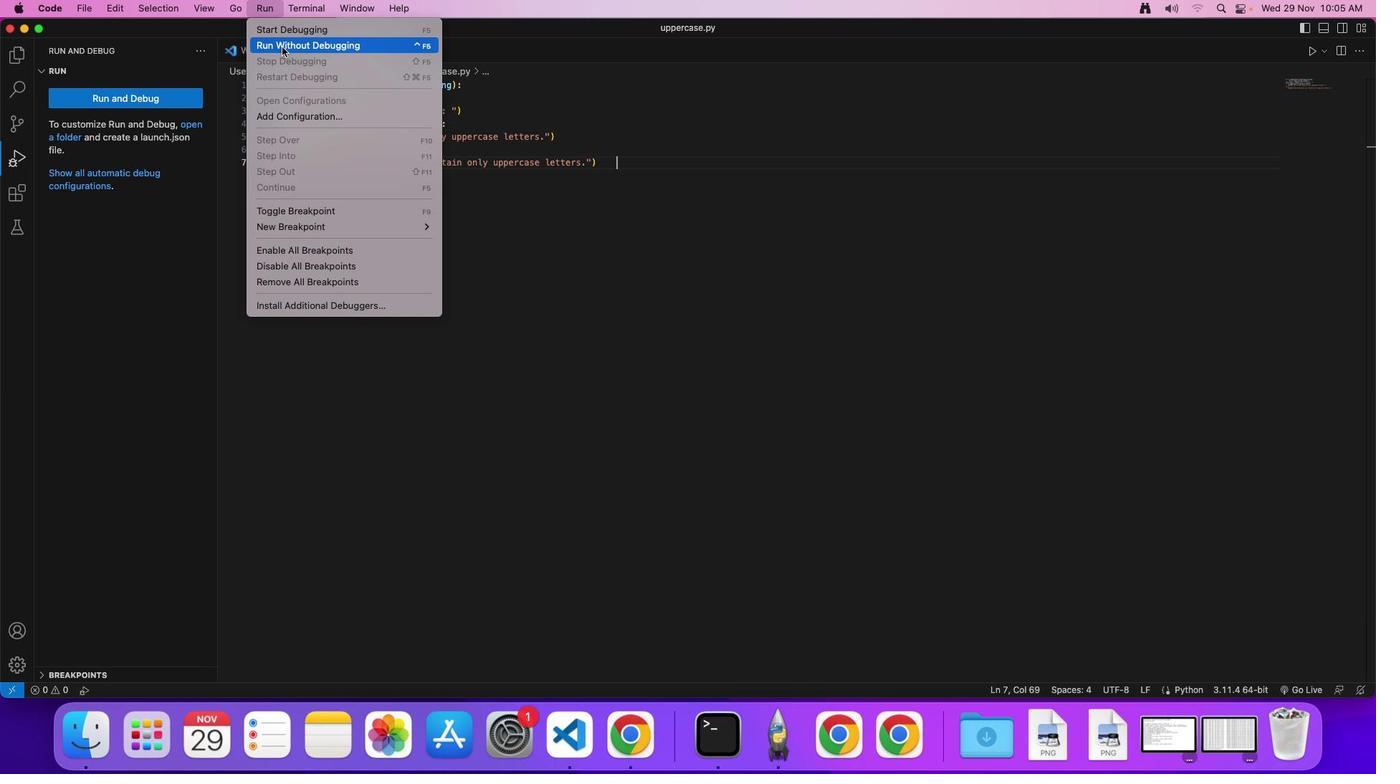 
Action: Mouse moved to (325, 595)
Screenshot: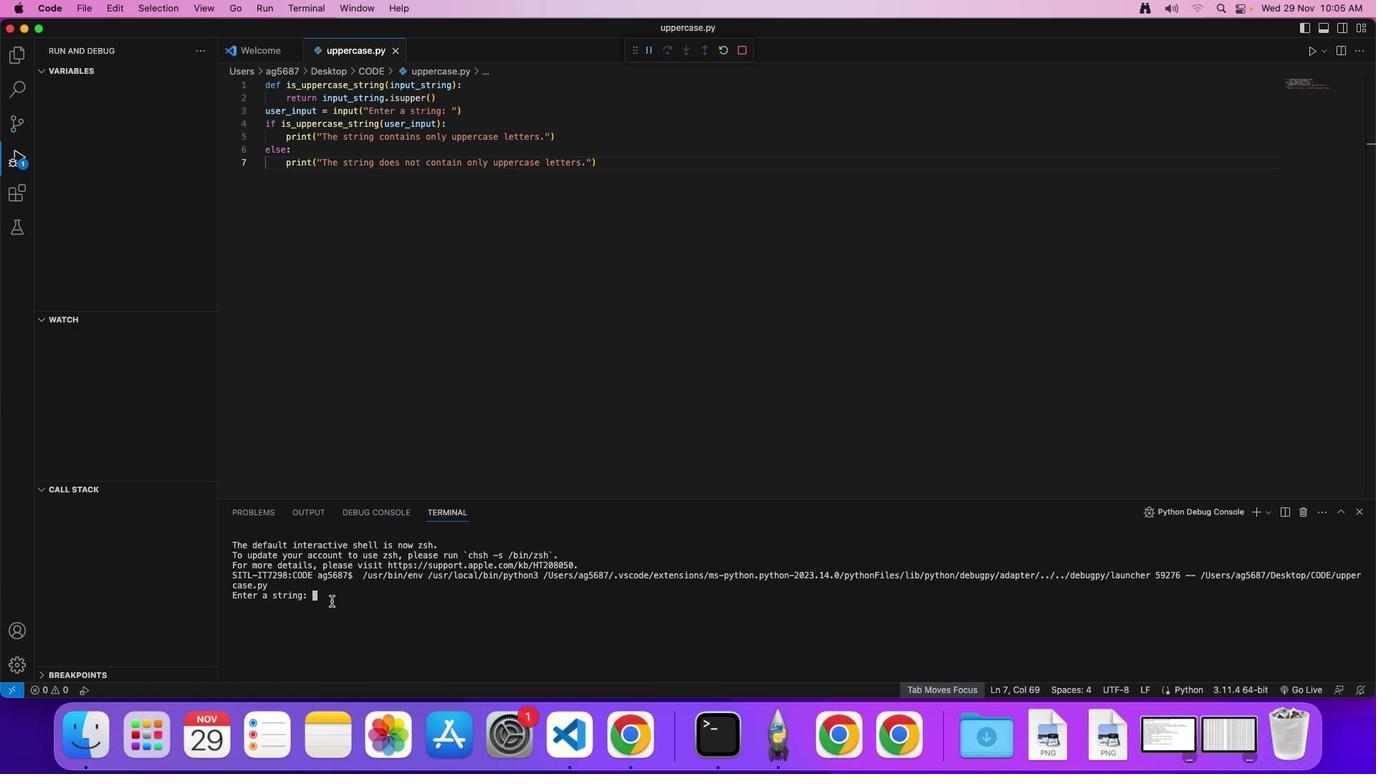 
Action: Mouse pressed left at (325, 595)
Screenshot: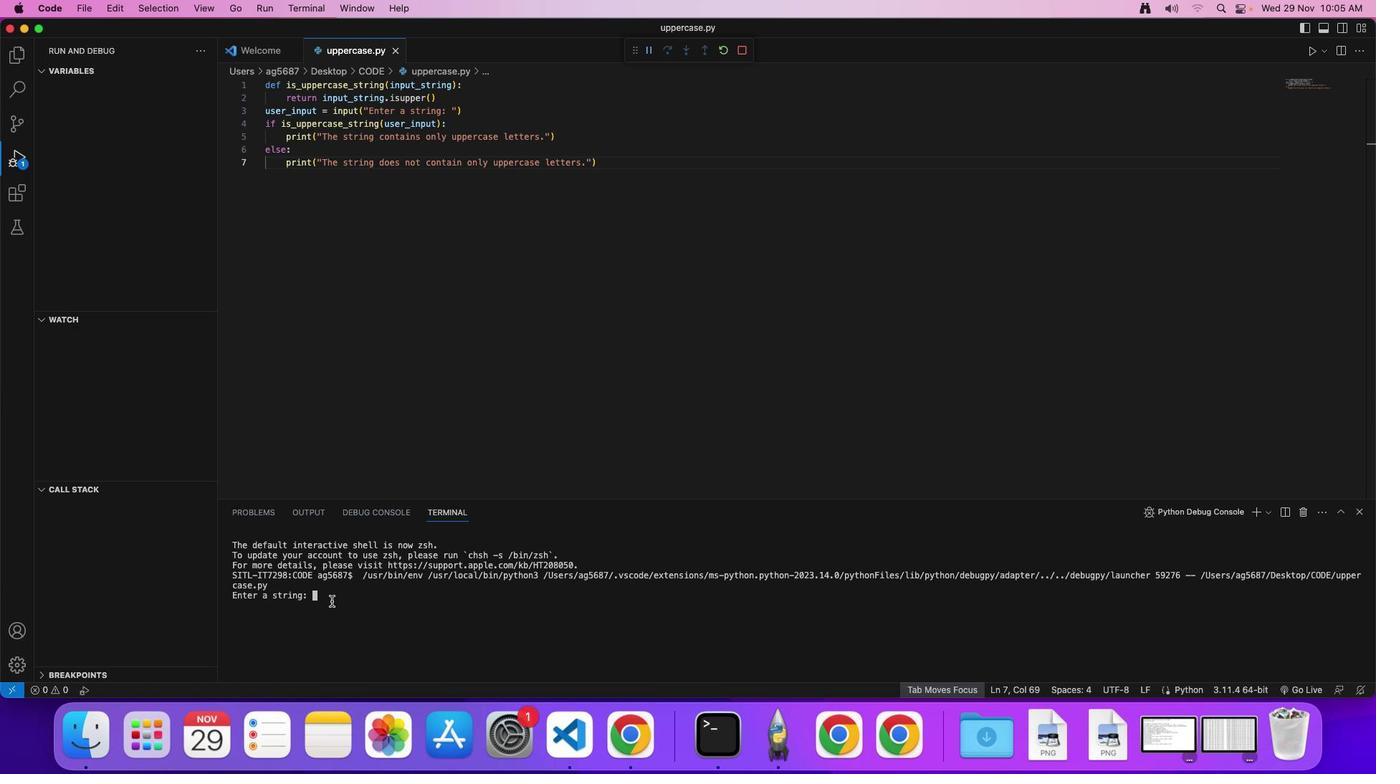 
Action: Mouse moved to (559, 329)
Screenshot: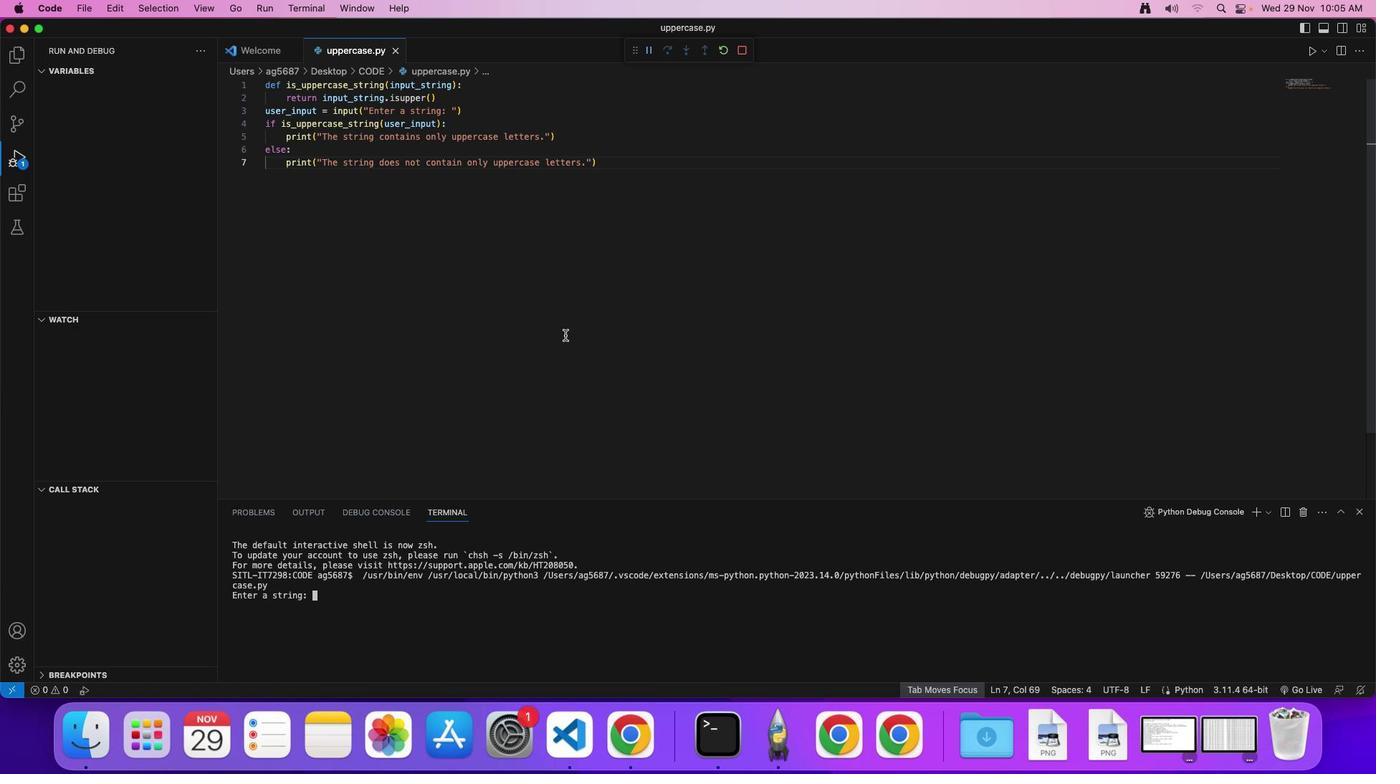 
Action: Key pressed Key.caps_lock'T''H''I''S'Key.space'I''S'Key.space'A'Key.space'M''E''S''S''A''G''E'Key.enter
Screenshot: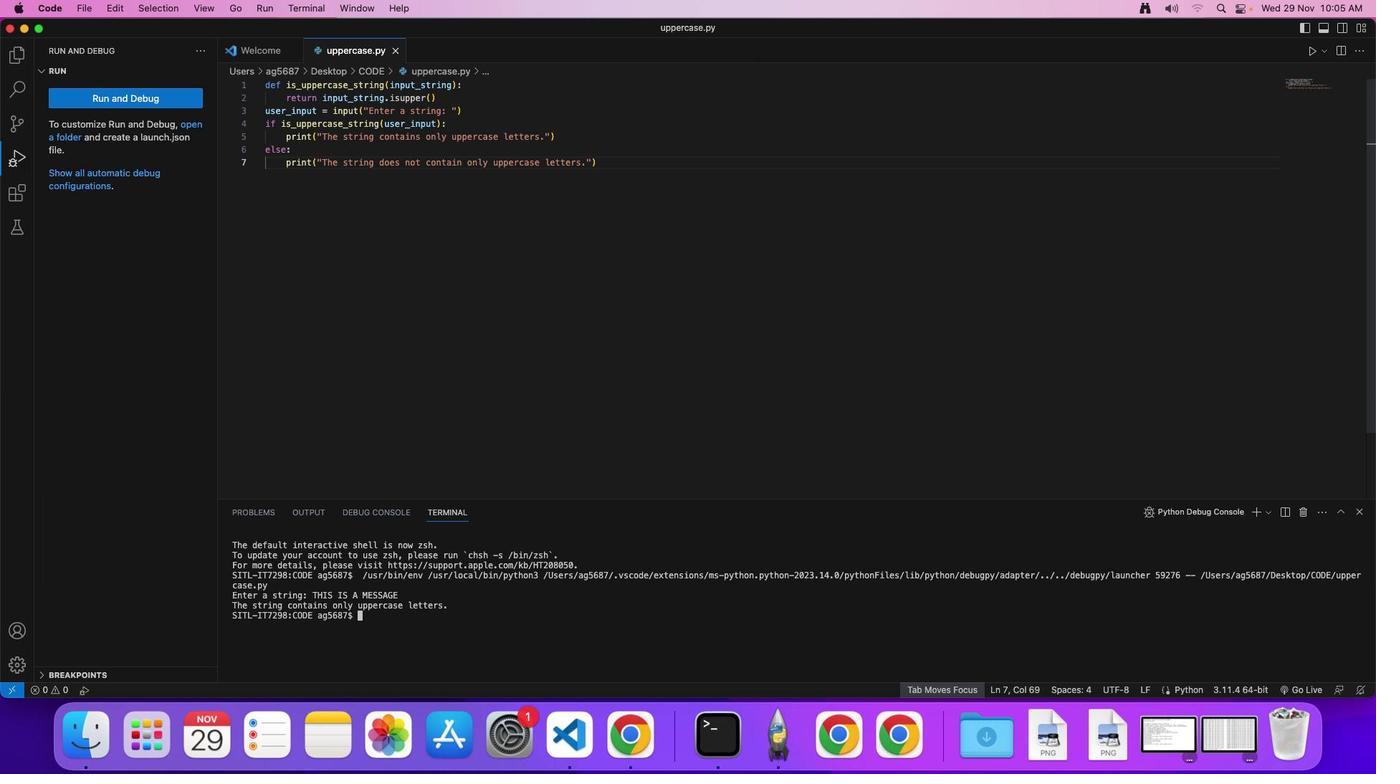 
